 Task: Buy 4 Snifters from Liqueur & Spirits Glasses section under best seller category for shipping address: Clara Davis, 3644 Walton Street, Salt Lake City, Utah 84104, Cell Number 8014200980. Pay from credit card ending with 6759, CVV 506
Action: Mouse moved to (208, 54)
Screenshot: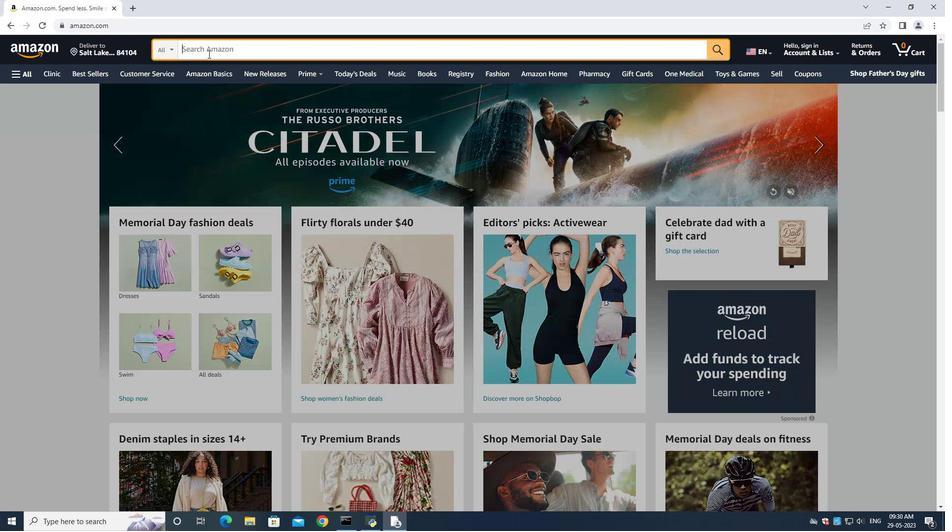 
Action: Mouse pressed left at (208, 54)
Screenshot: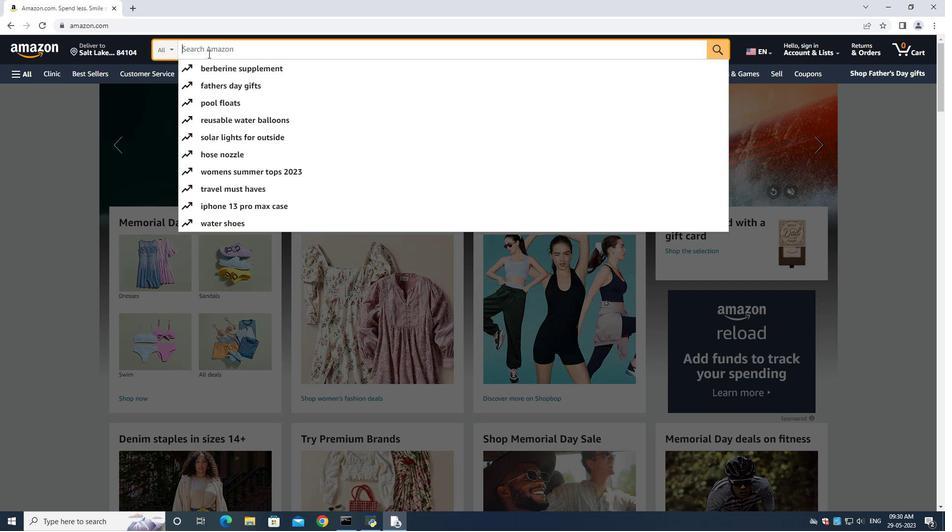 
Action: Key pressed <Key.shift>S
Screenshot: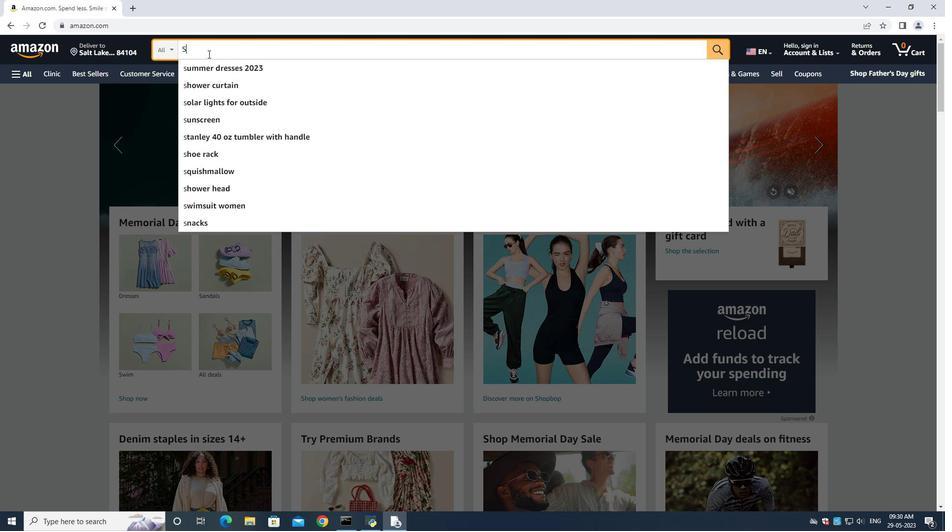 
Action: Mouse moved to (199, 48)
Screenshot: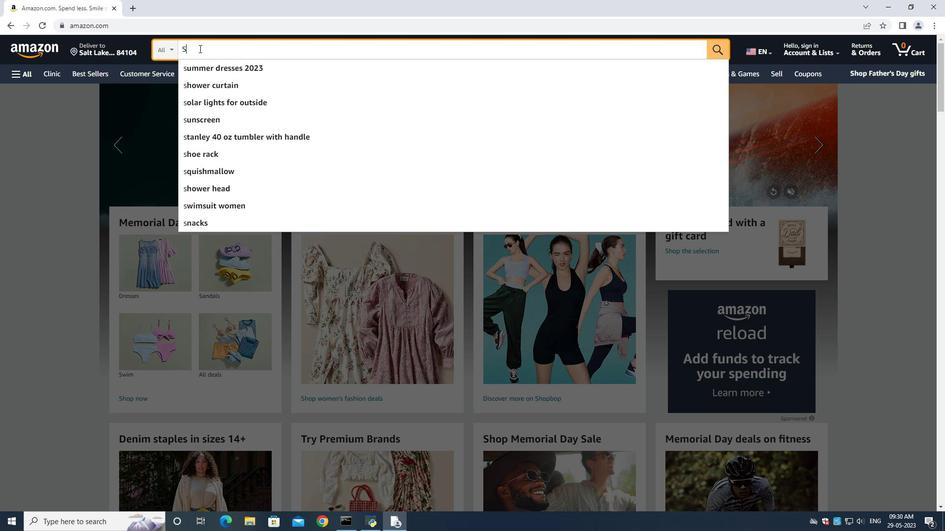 
Action: Key pressed nifters<Key.enter>
Screenshot: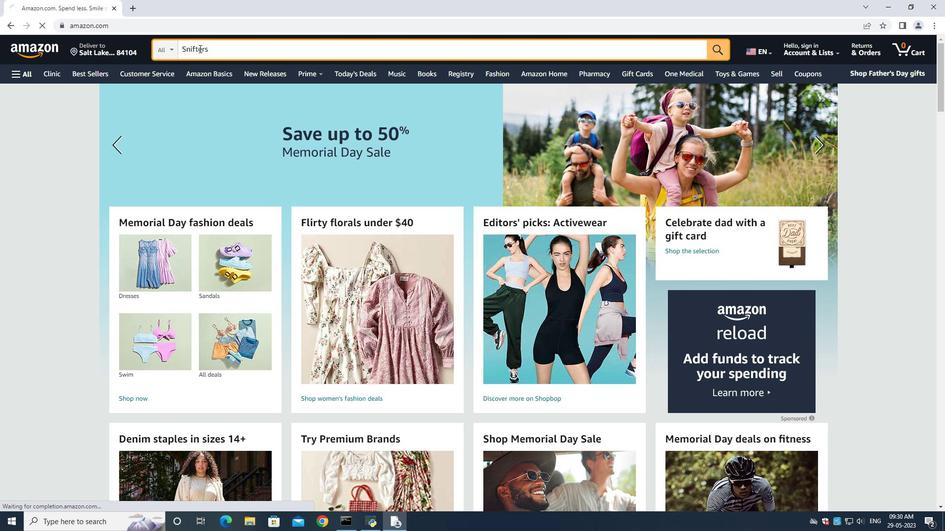
Action: Mouse moved to (240, 49)
Screenshot: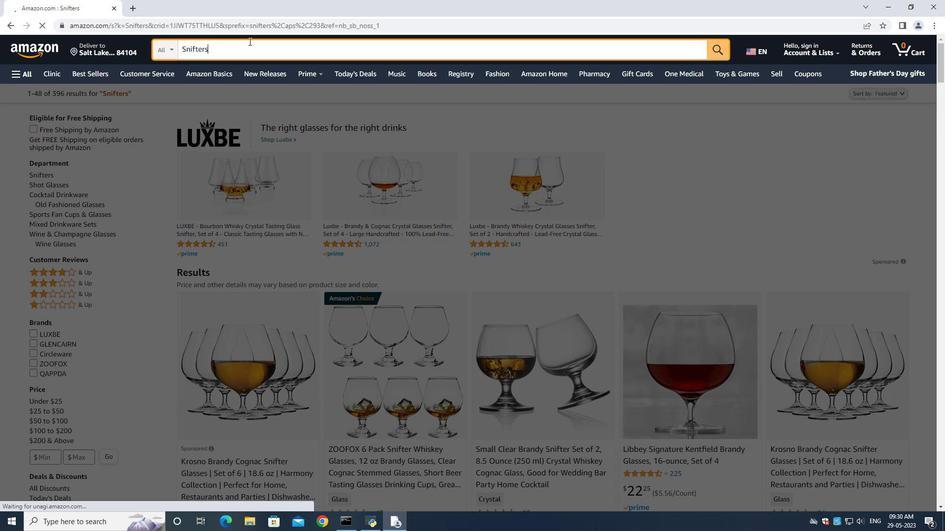 
Action: Mouse pressed left at (240, 49)
Screenshot: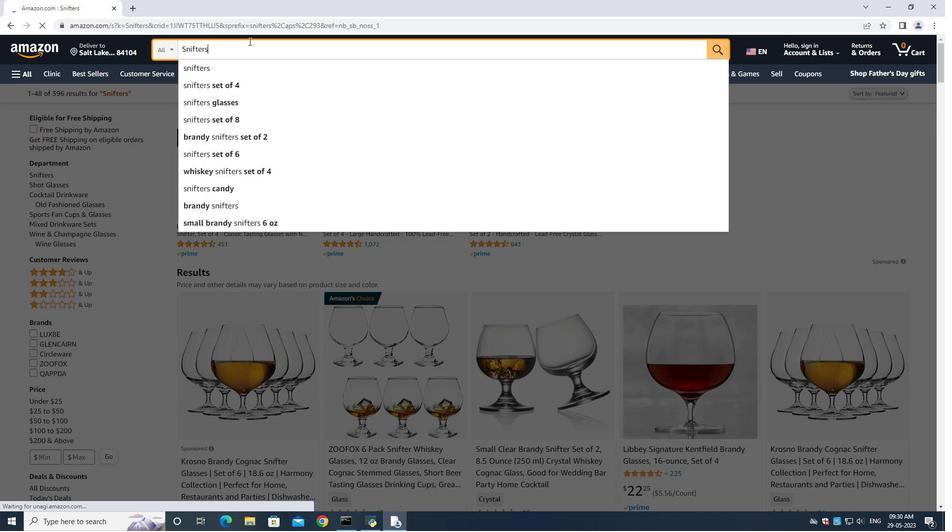
Action: Mouse moved to (249, 41)
Screenshot: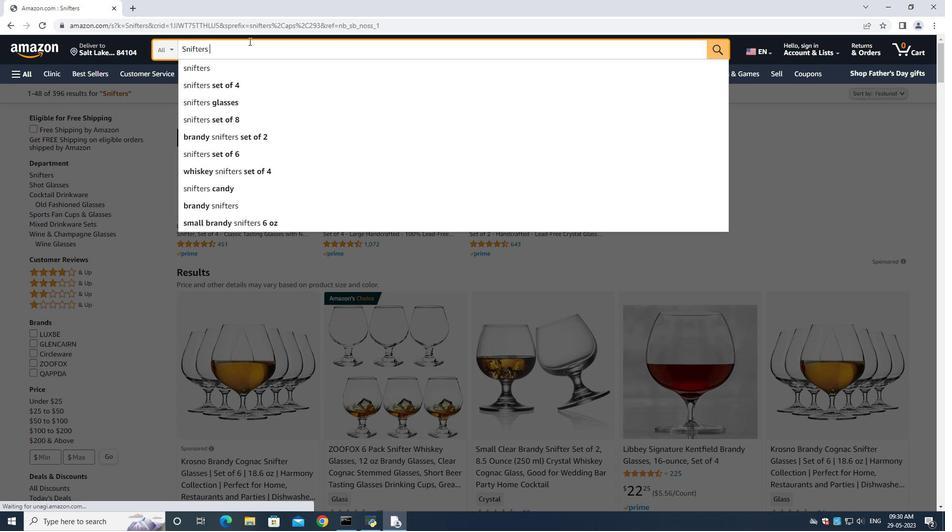 
Action: Key pressed <Key.space>4<Key.enter>
Screenshot: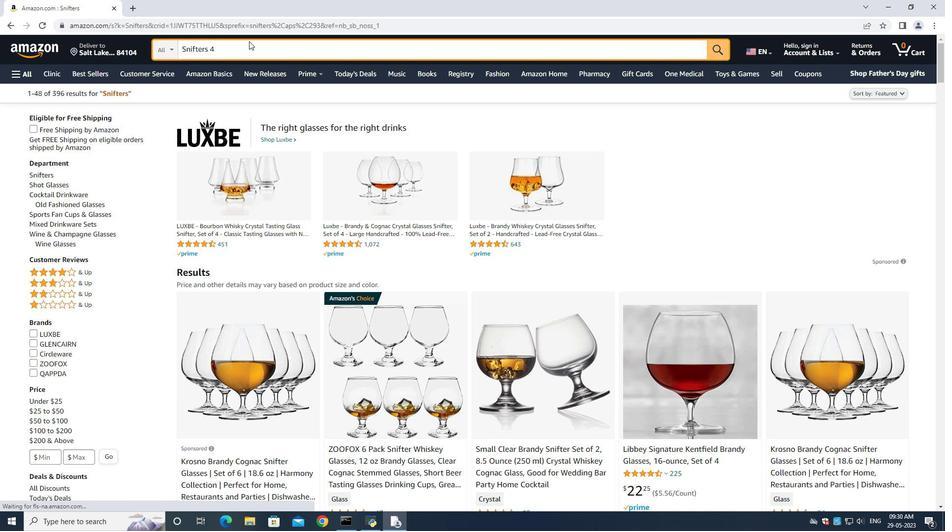 
Action: Mouse moved to (57, 225)
Screenshot: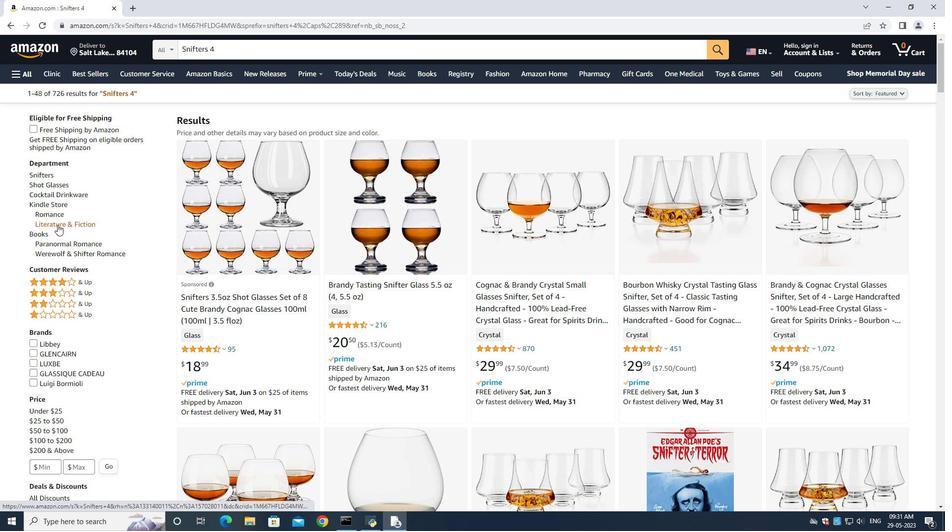 
Action: Mouse pressed left at (57, 225)
Screenshot: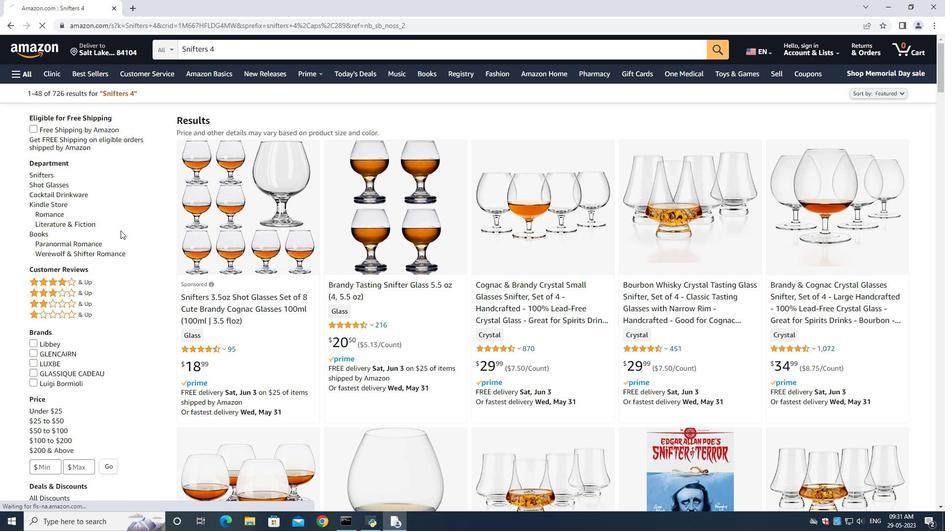 
Action: Mouse moved to (65, 224)
Screenshot: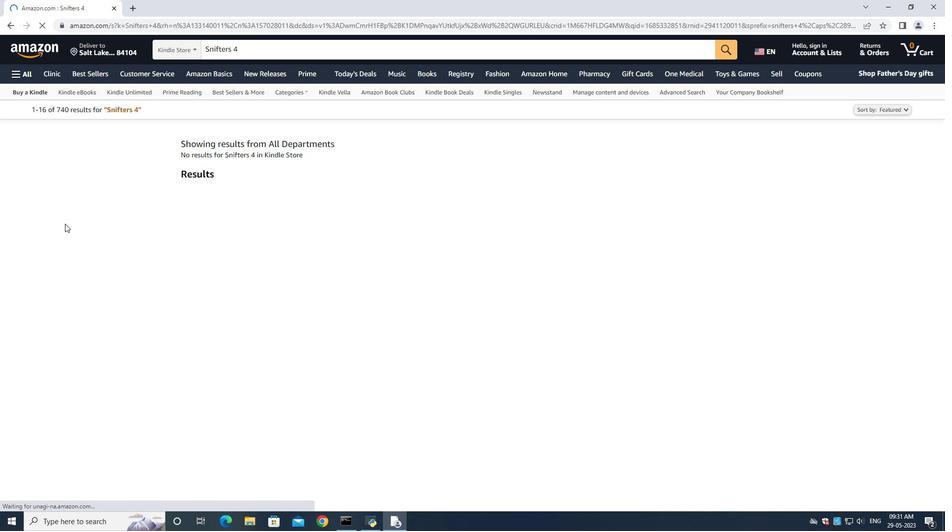 
Action: Mouse pressed left at (65, 224)
Screenshot: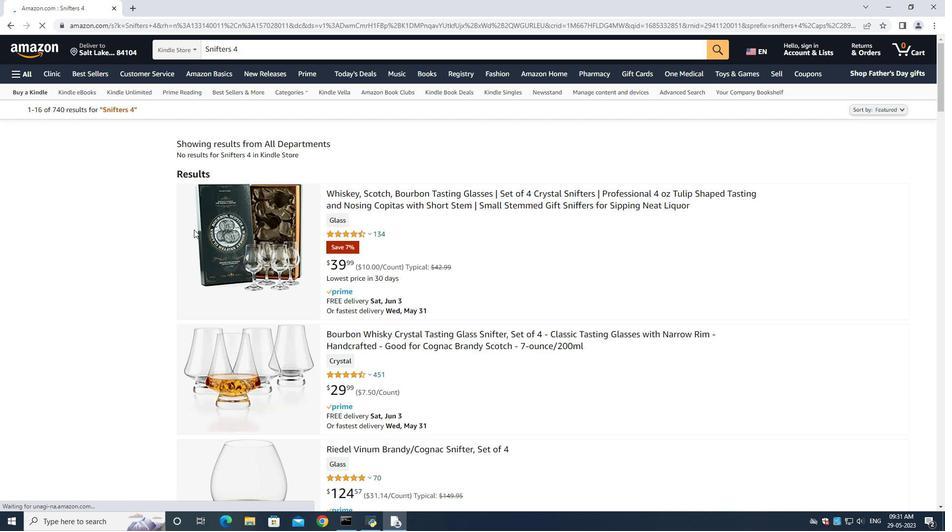 
Action: Mouse moved to (440, 220)
Screenshot: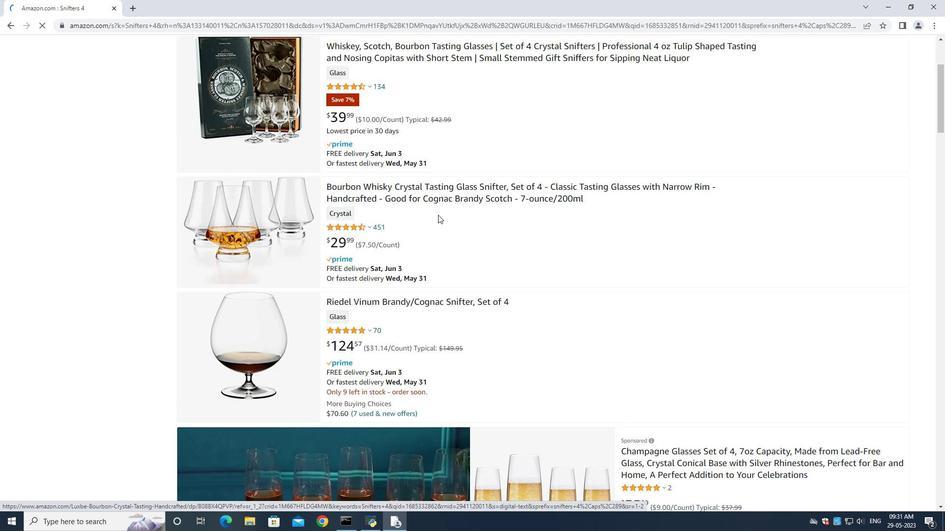 
Action: Mouse scrolled (440, 218) with delta (0, 0)
Screenshot: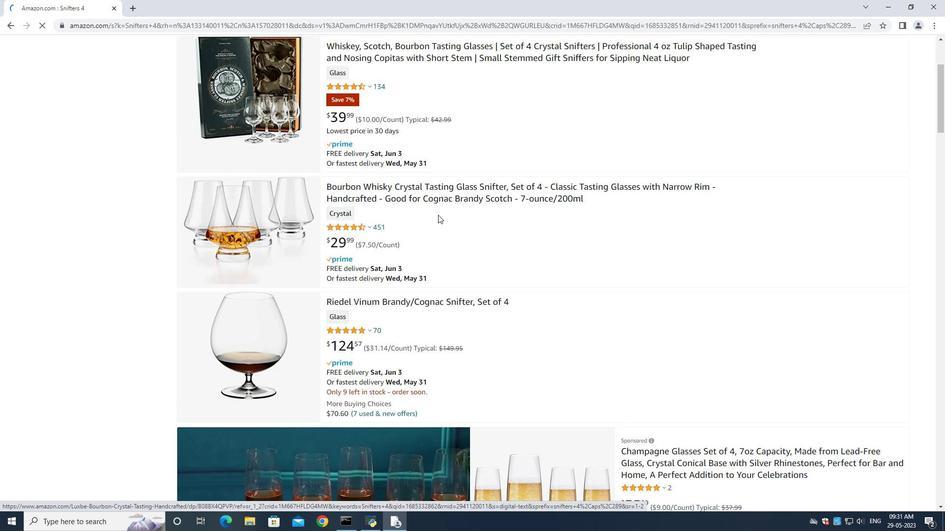 
Action: Mouse moved to (440, 221)
Screenshot: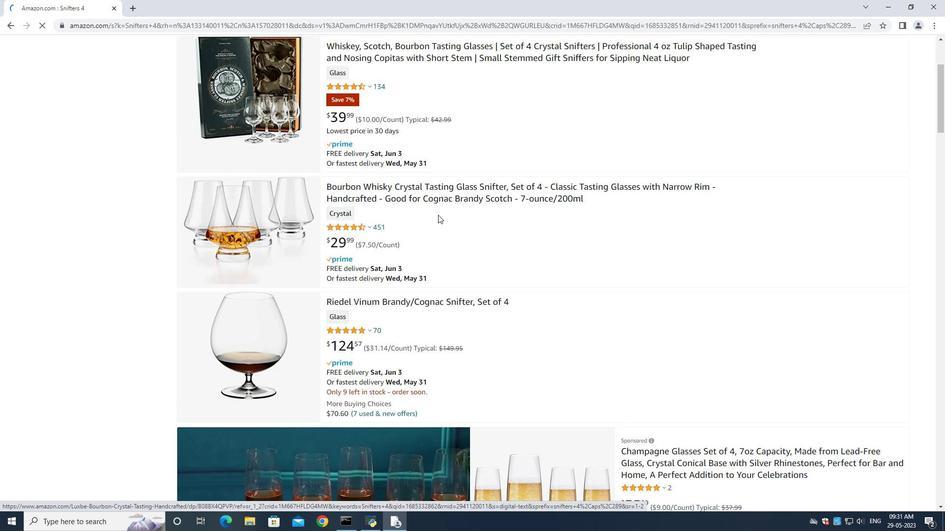 
Action: Mouse scrolled (440, 220) with delta (0, 0)
Screenshot: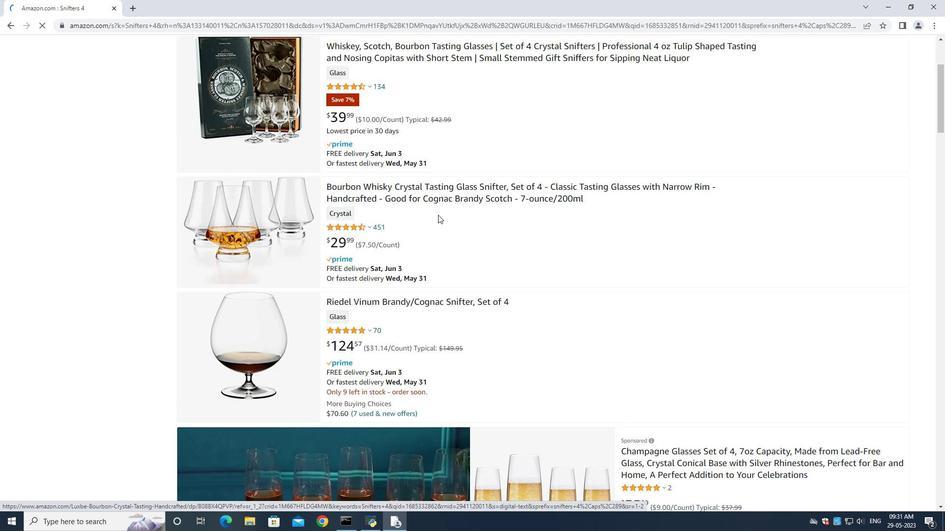 
Action: Mouse scrolled (440, 220) with delta (0, 0)
Screenshot: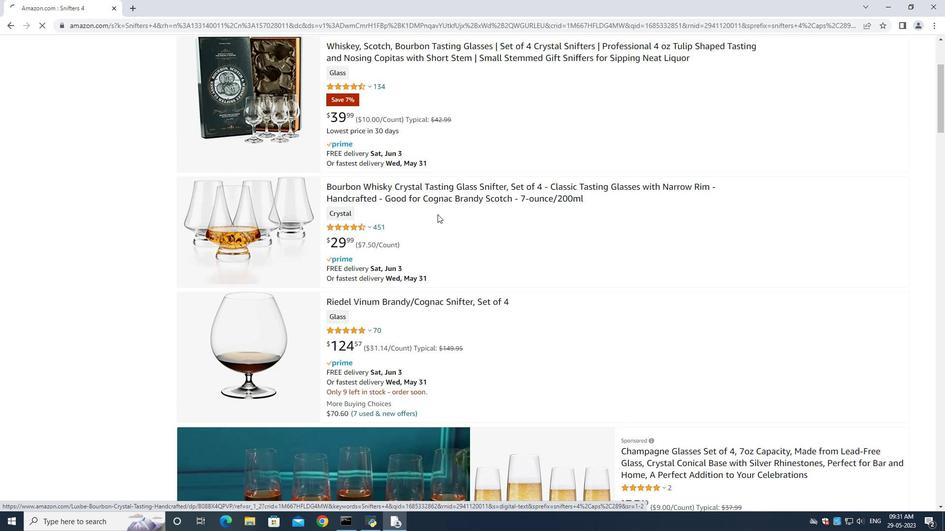 
Action: Mouse moved to (419, 195)
Screenshot: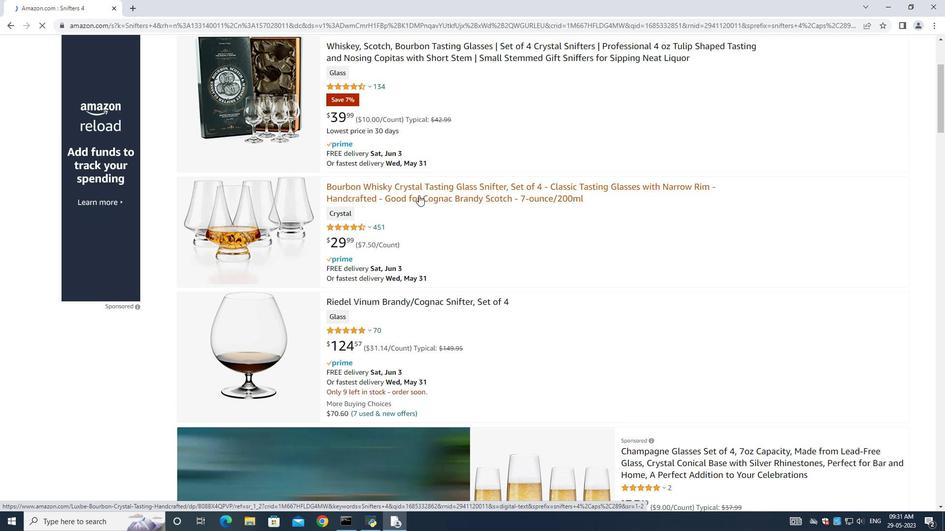 
Action: Mouse pressed left at (419, 195)
Screenshot: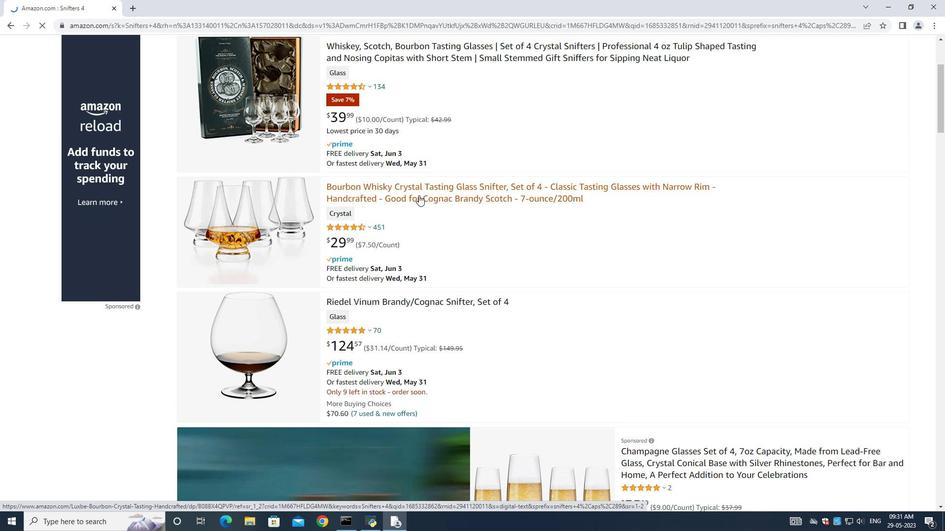 
Action: Mouse moved to (759, 431)
Screenshot: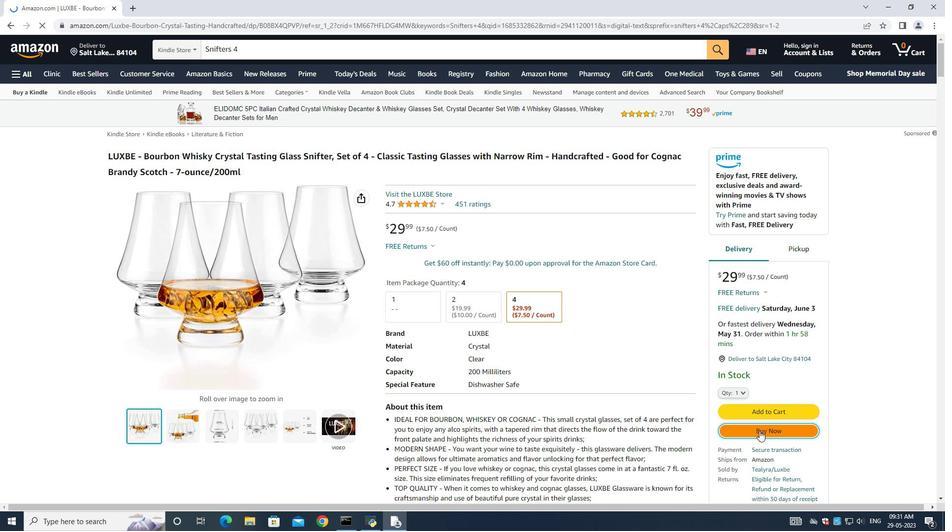 
Action: Mouse pressed left at (759, 431)
Screenshot: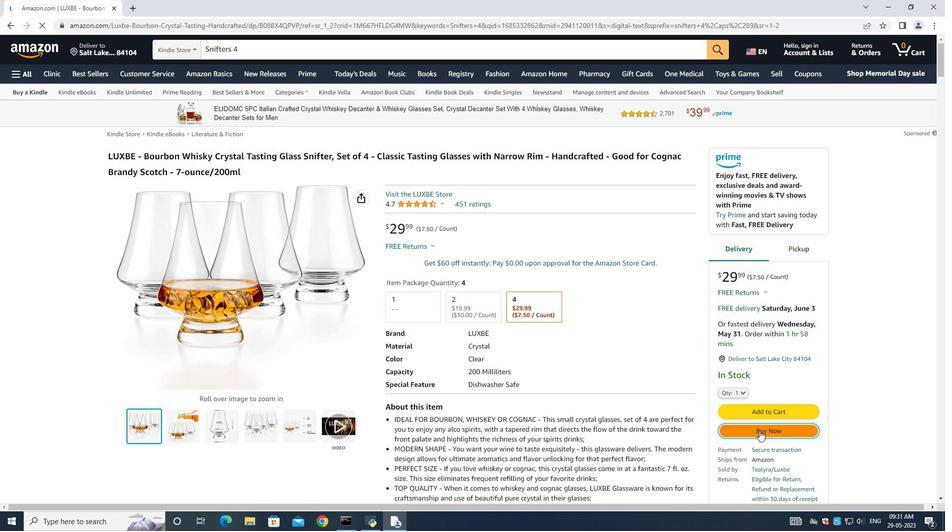 
Action: Mouse moved to (426, 194)
Screenshot: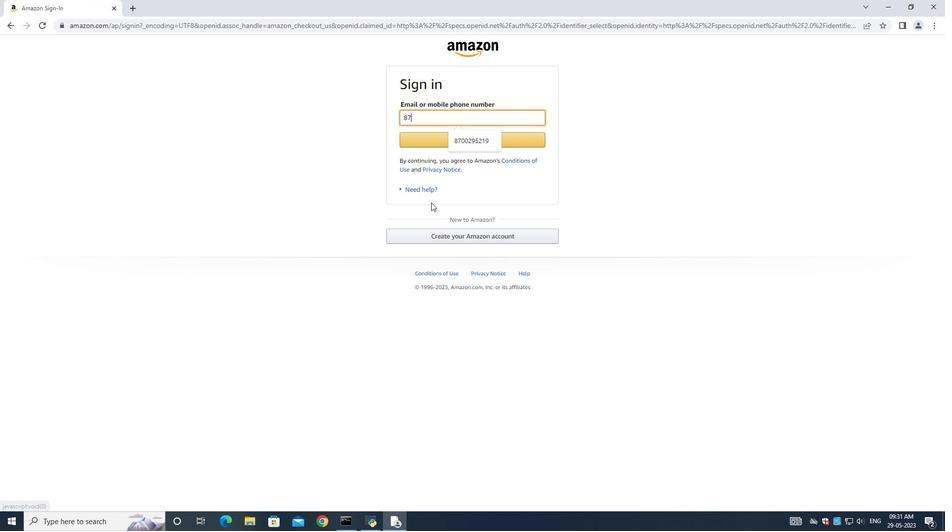 
Action: Key pressed 87
Screenshot: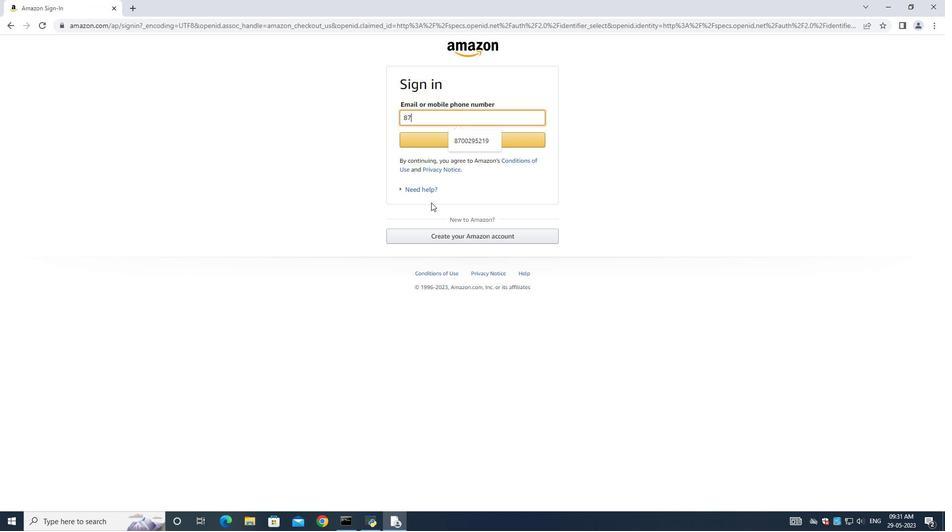 
Action: Mouse moved to (456, 144)
Screenshot: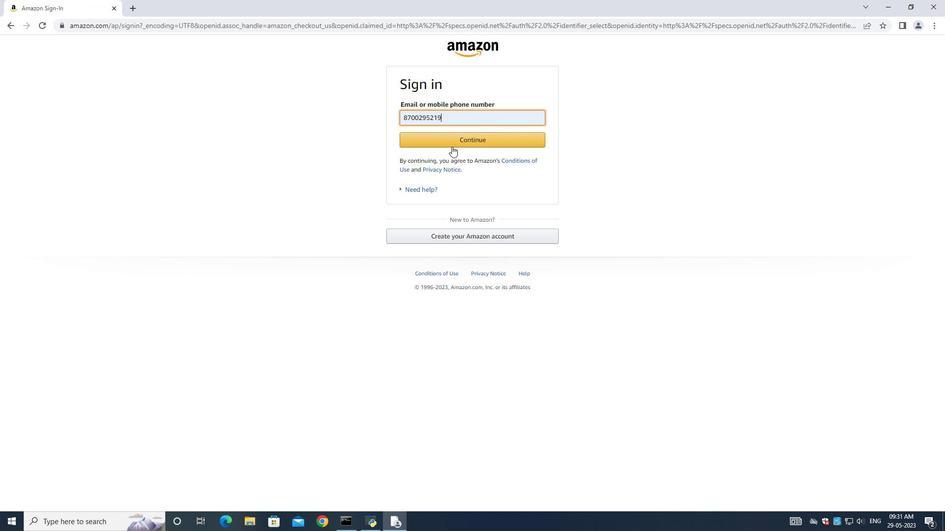 
Action: Mouse pressed left at (456, 144)
Screenshot: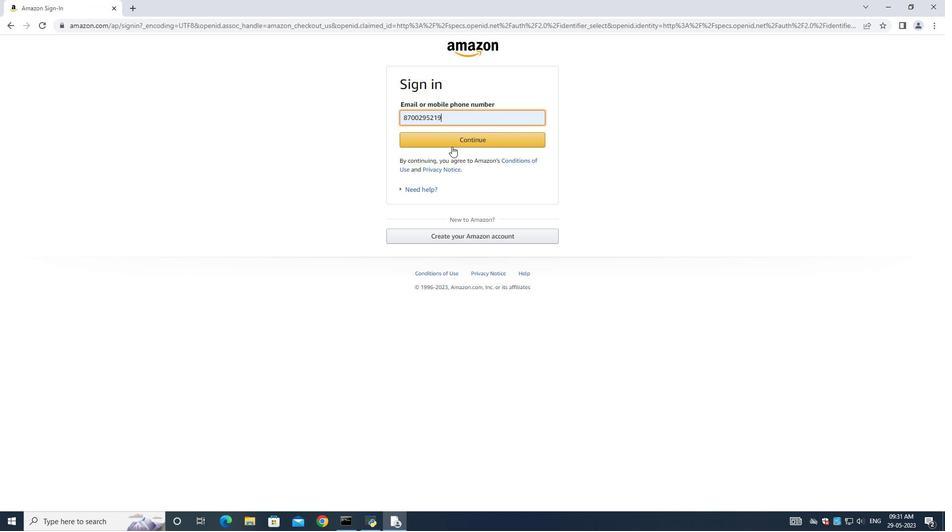 
Action: Mouse moved to (452, 146)
Screenshot: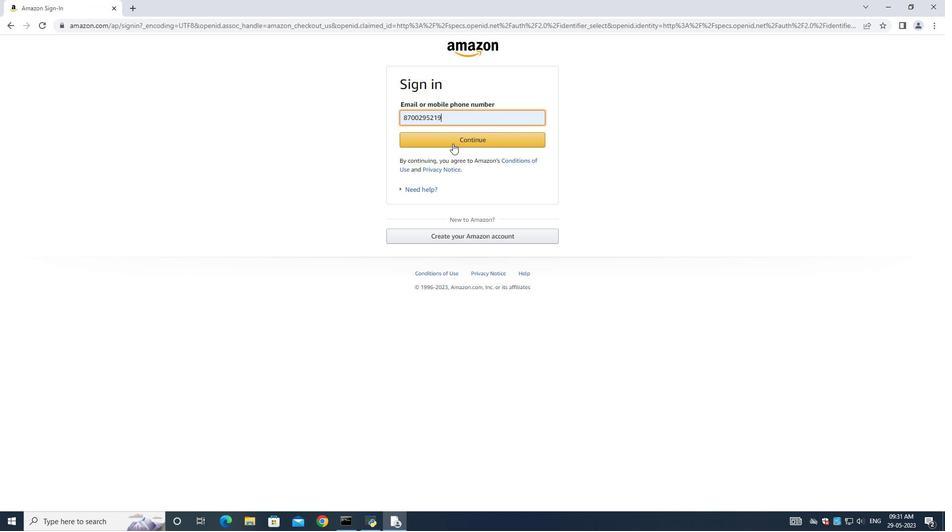 
Action: Mouse pressed left at (452, 146)
Screenshot: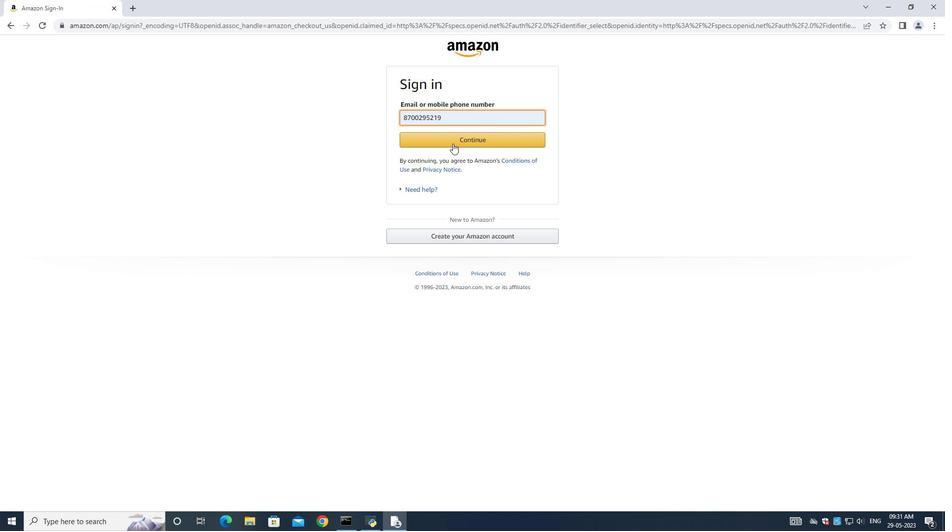 
Action: Mouse moved to (453, 143)
Screenshot: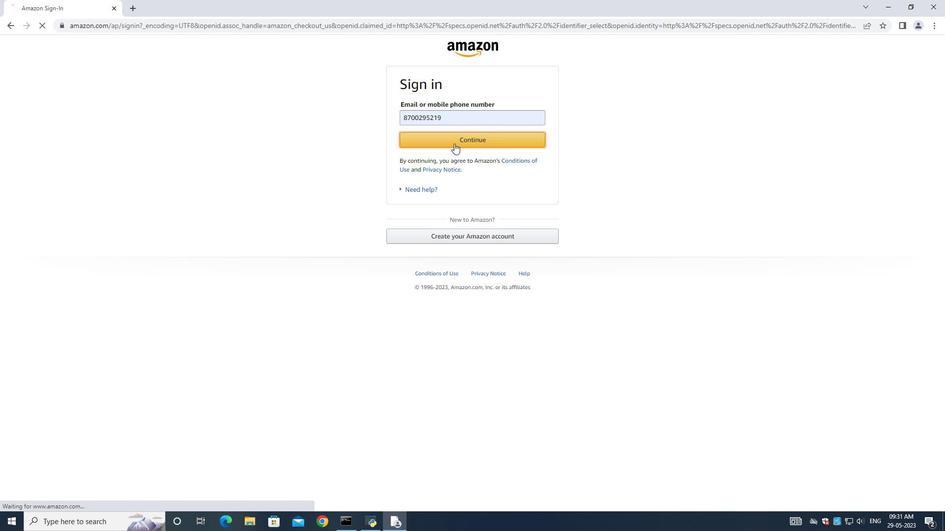 
Action: Mouse pressed left at (453, 143)
Screenshot: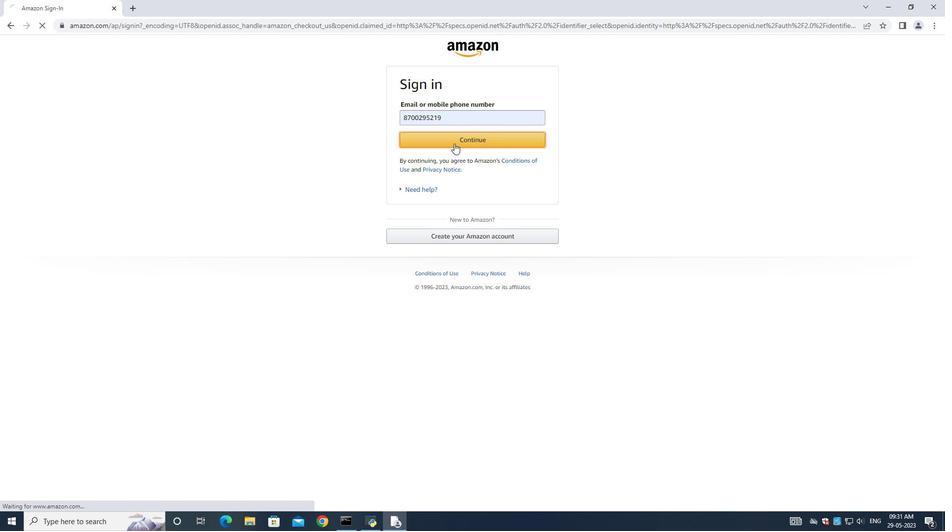 
Action: Mouse moved to (443, 134)
Screenshot: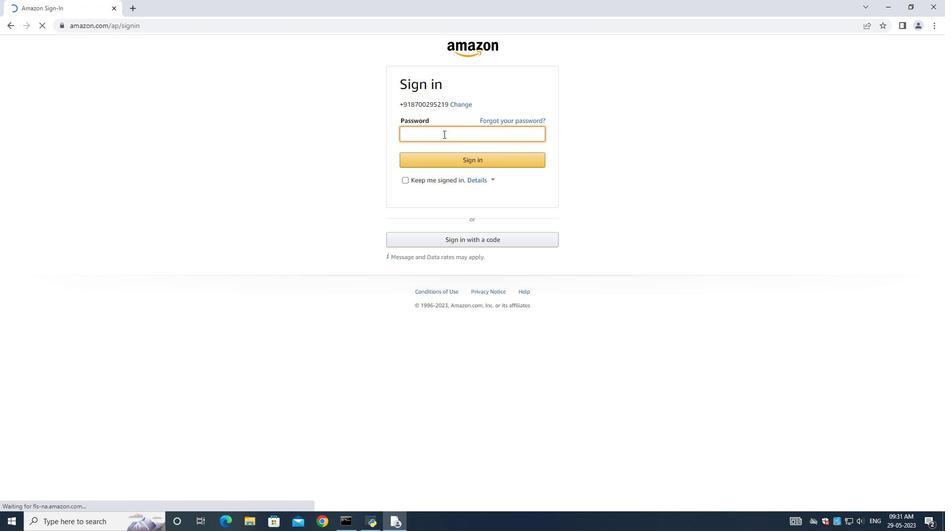 
Action: Key pressed abhi8700<Key.enter>
Screenshot: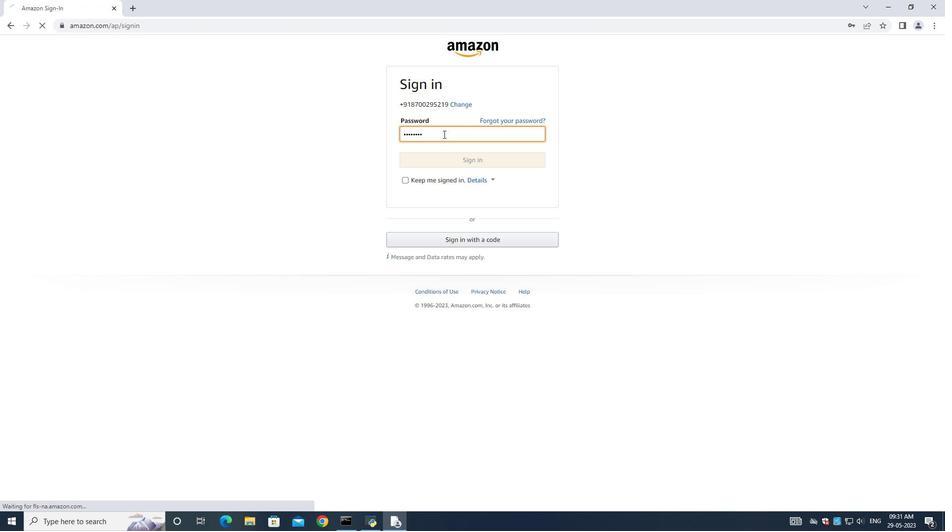
Action: Mouse moved to (433, 132)
Screenshot: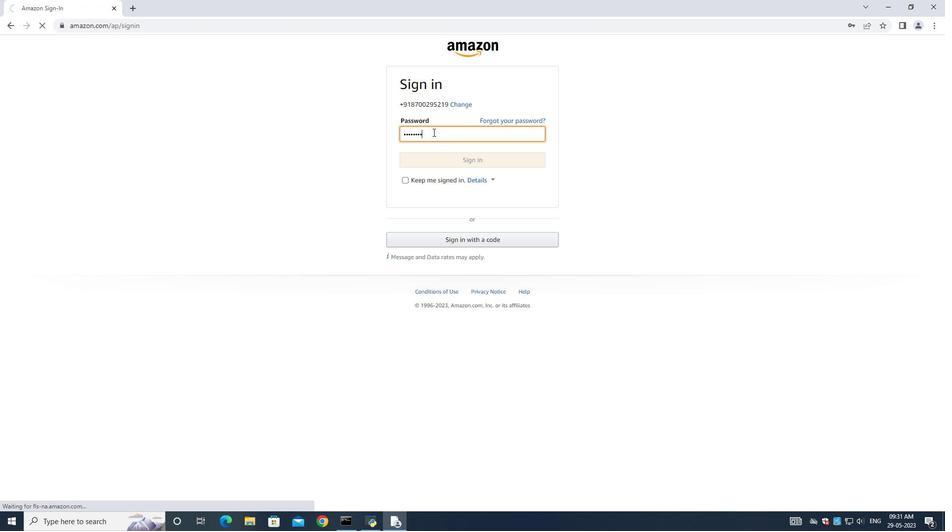 
Action: Key pressed <Key.enter>
Screenshot: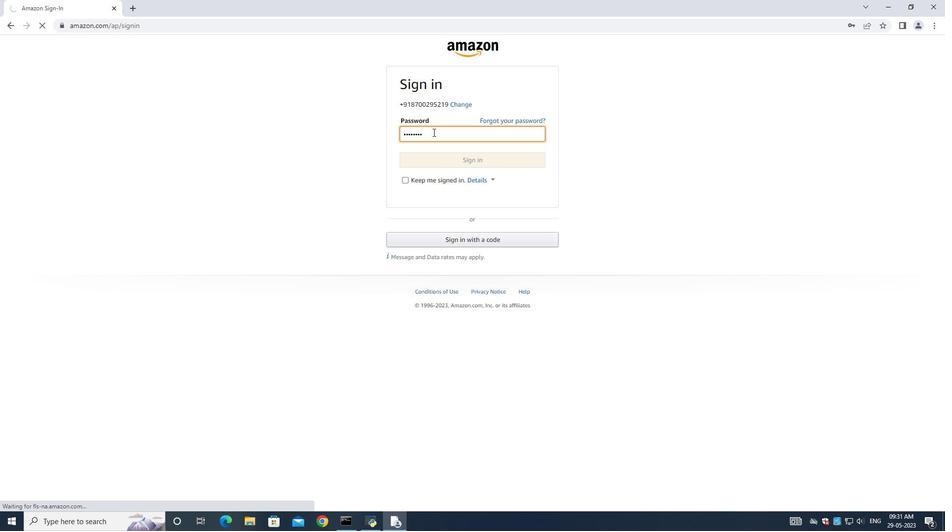 
Action: Mouse moved to (357, 207)
Screenshot: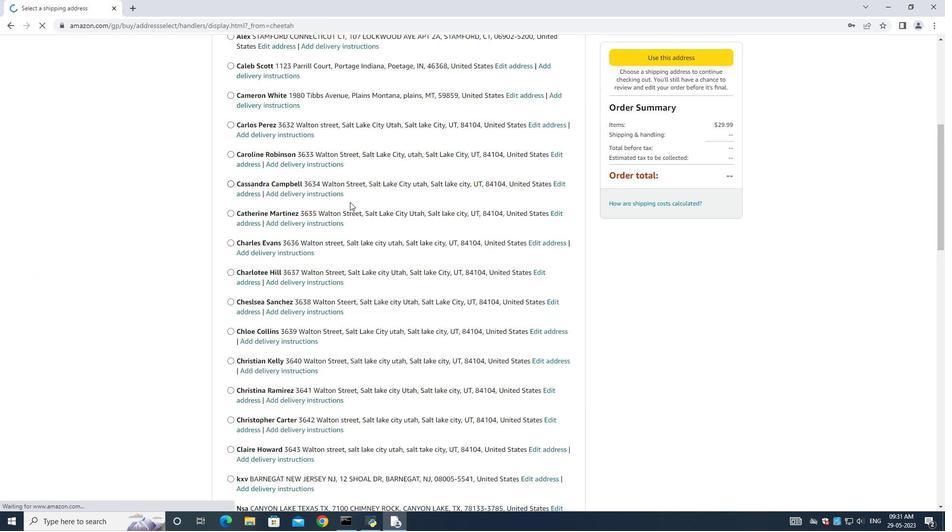 
Action: Mouse scrolled (357, 206) with delta (0, 0)
Screenshot: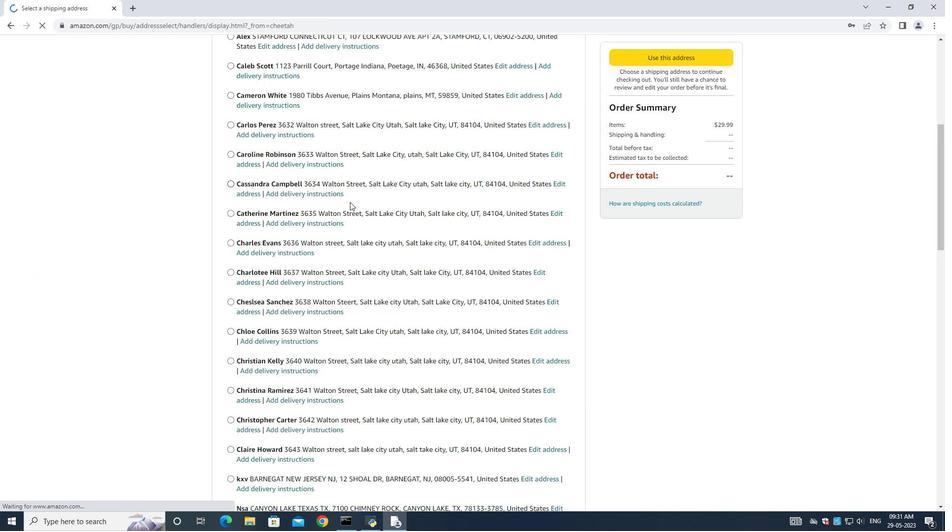 
Action: Mouse scrolled (357, 206) with delta (0, 0)
Screenshot: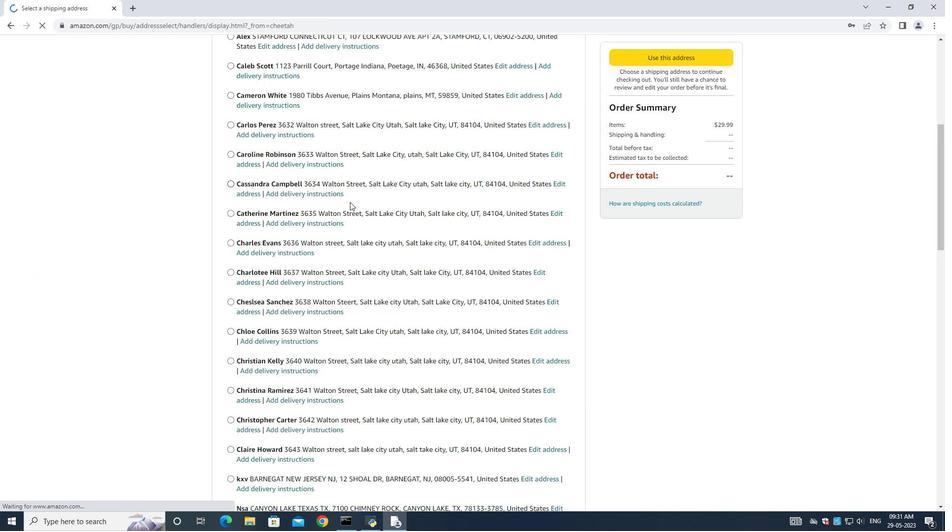 
Action: Mouse scrolled (357, 206) with delta (0, 0)
Screenshot: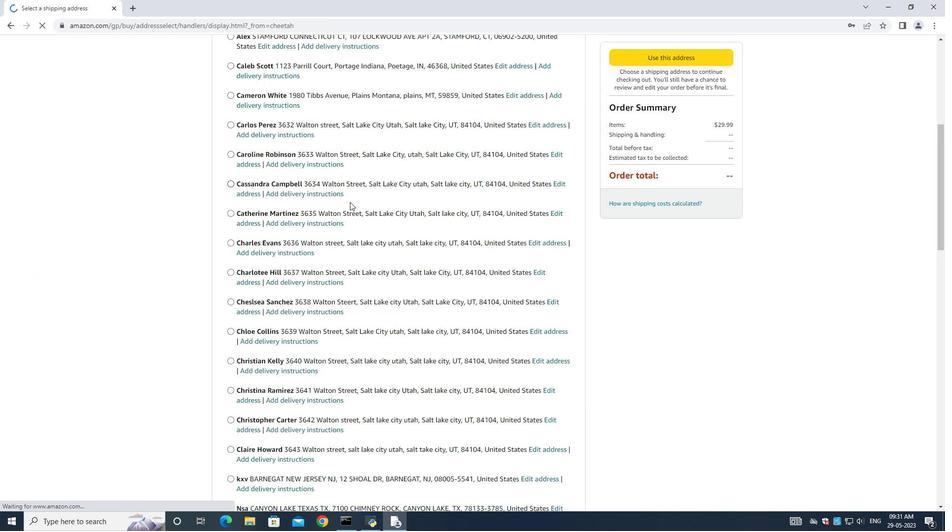 
Action: Mouse scrolled (357, 206) with delta (0, 0)
Screenshot: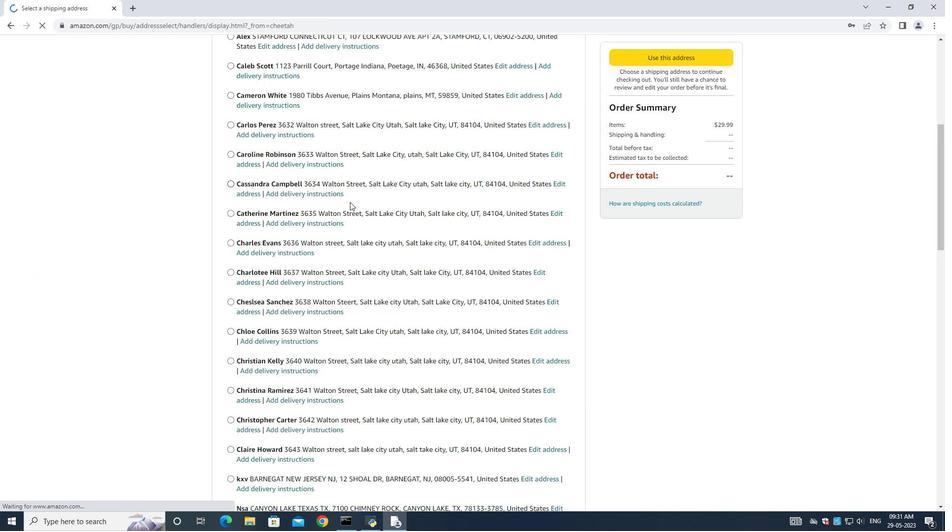 
Action: Mouse scrolled (357, 206) with delta (0, 0)
Screenshot: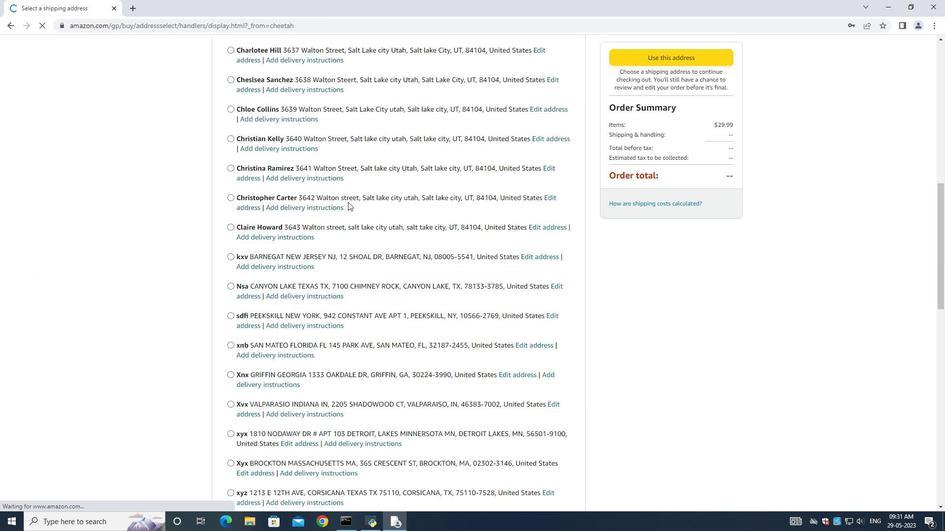 
Action: Mouse moved to (357, 205)
Screenshot: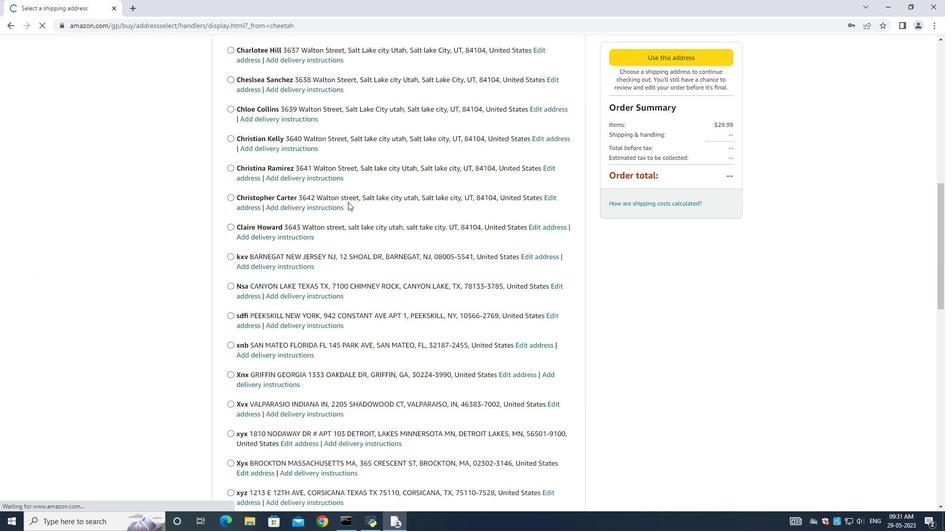 
Action: Mouse scrolled (357, 205) with delta (0, 0)
Screenshot: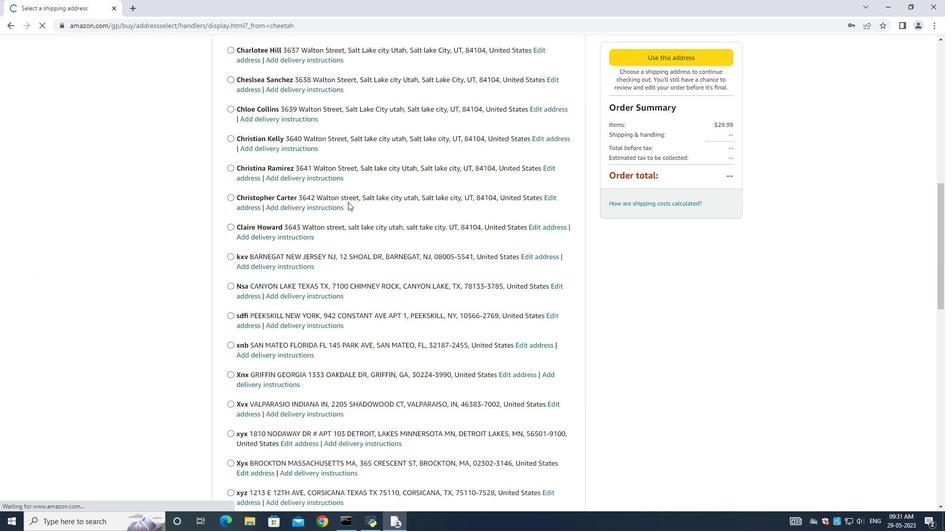 
Action: Mouse moved to (351, 201)
Screenshot: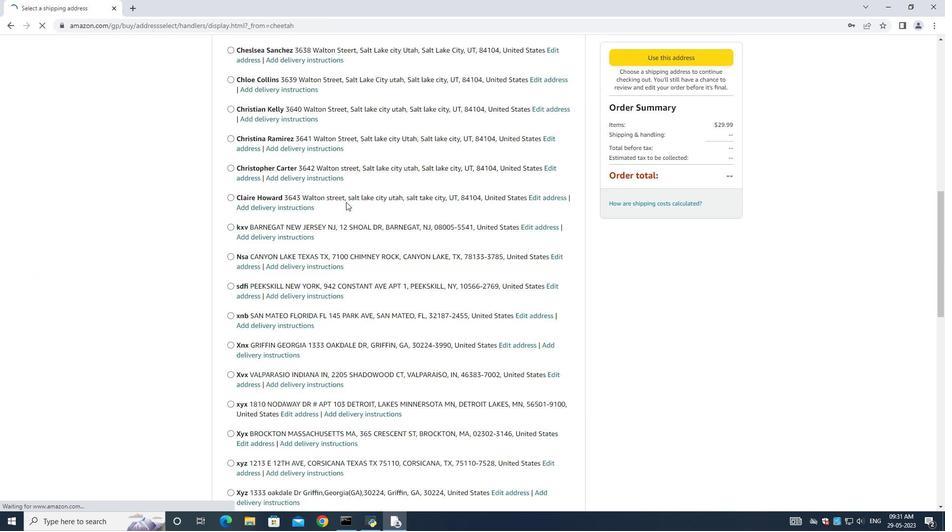 
Action: Mouse scrolled (351, 201) with delta (0, 0)
Screenshot: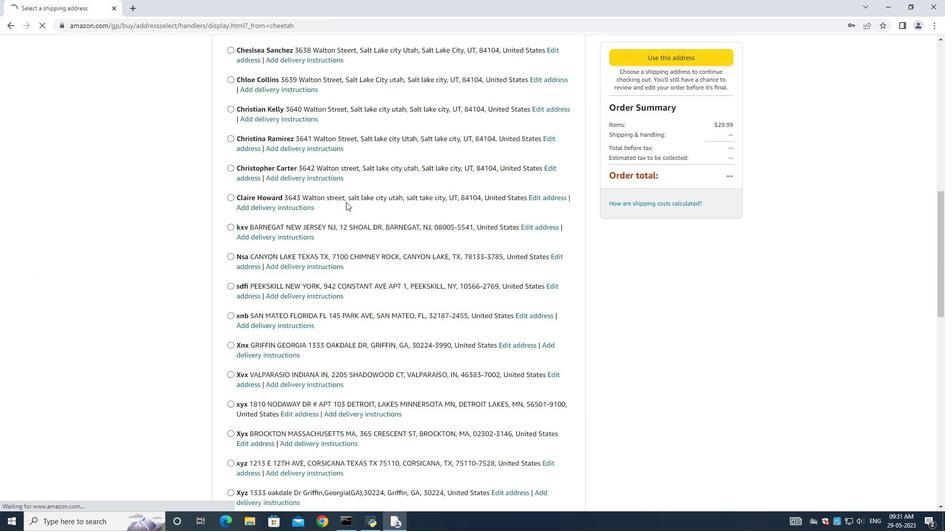 
Action: Mouse moved to (350, 201)
Screenshot: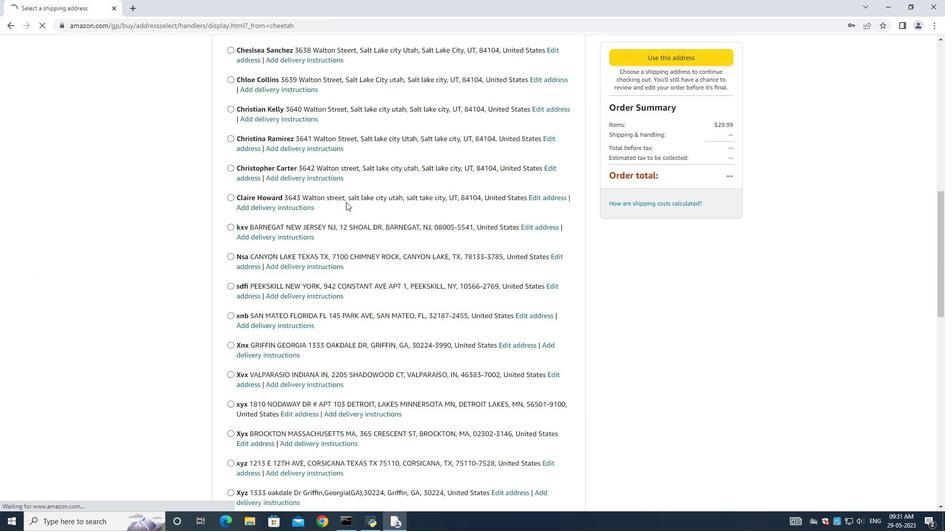 
Action: Mouse scrolled (350, 201) with delta (0, 0)
Screenshot: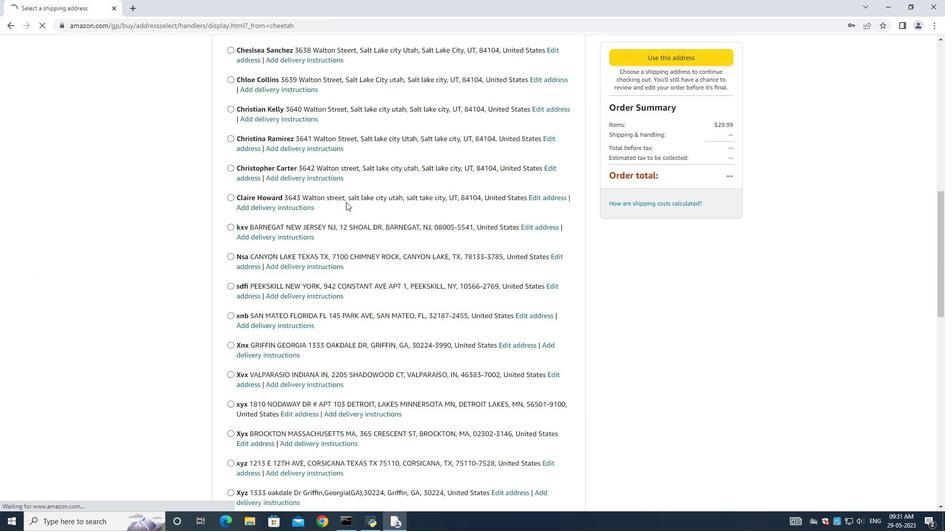 
Action: Mouse moved to (350, 202)
Screenshot: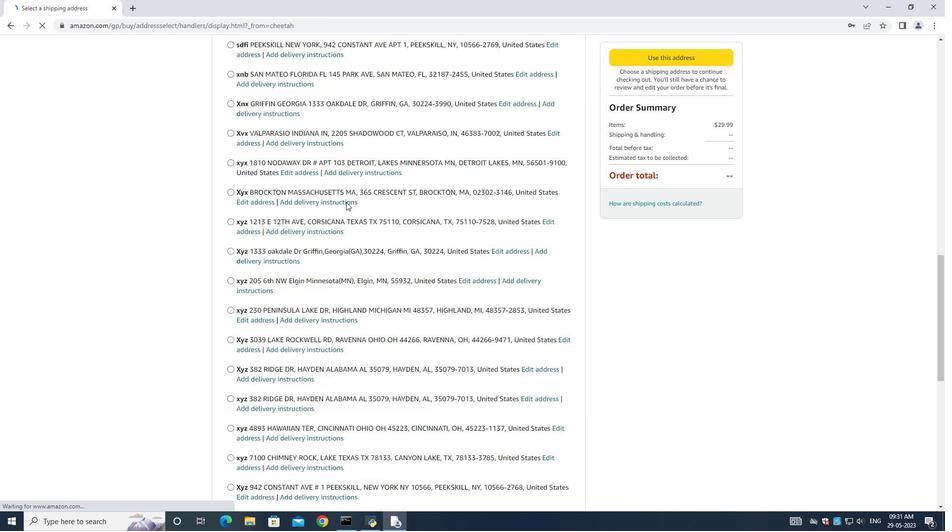 
Action: Mouse scrolled (350, 201) with delta (0, 0)
Screenshot: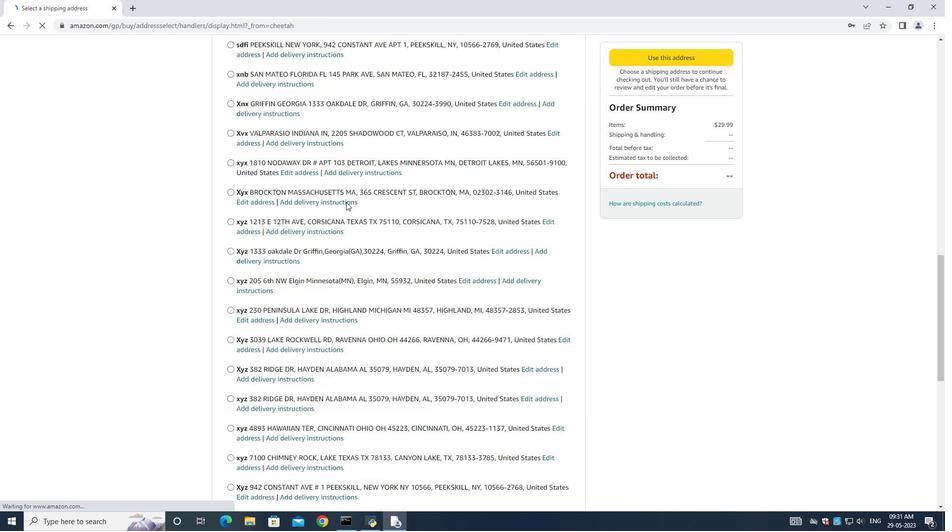 
Action: Mouse scrolled (350, 201) with delta (0, 0)
Screenshot: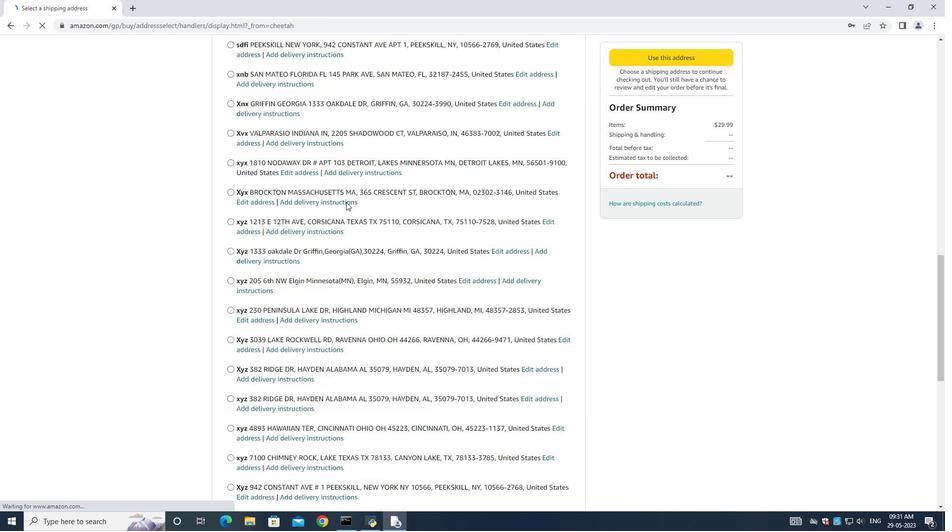 
Action: Mouse moved to (350, 202)
Screenshot: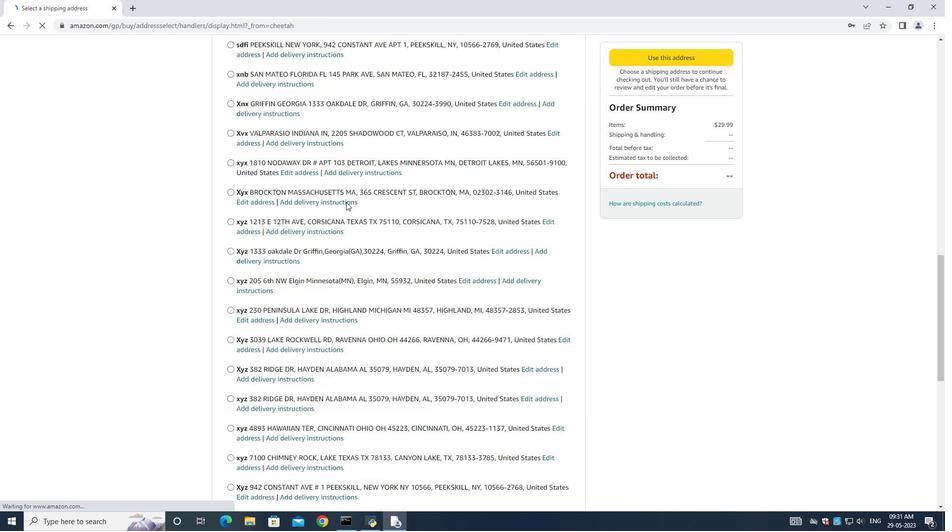 
Action: Mouse scrolled (350, 201) with delta (0, 0)
Screenshot: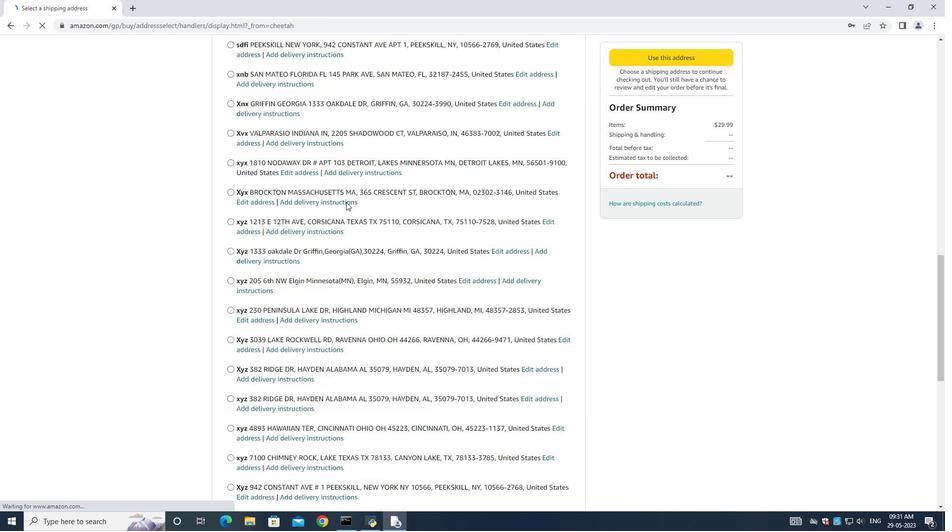 
Action: Mouse moved to (346, 202)
Screenshot: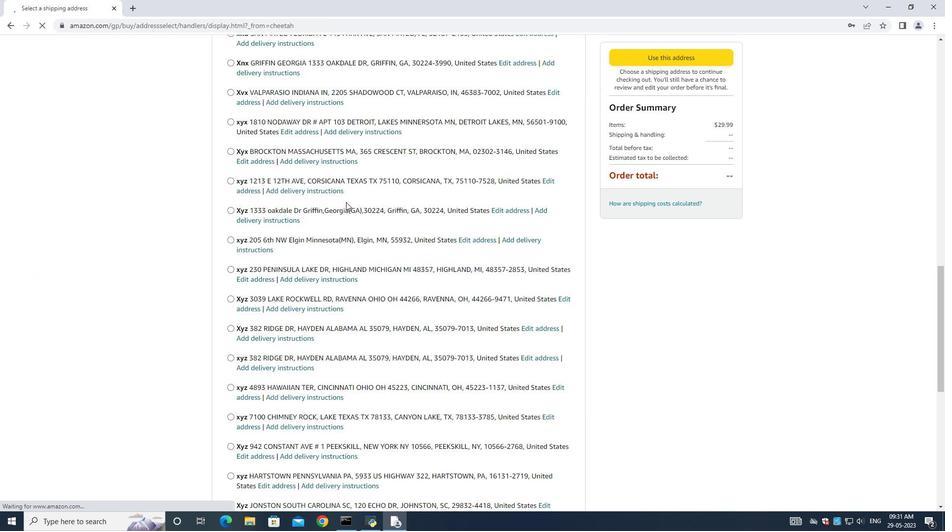 
Action: Mouse scrolled (346, 201) with delta (0, 0)
Screenshot: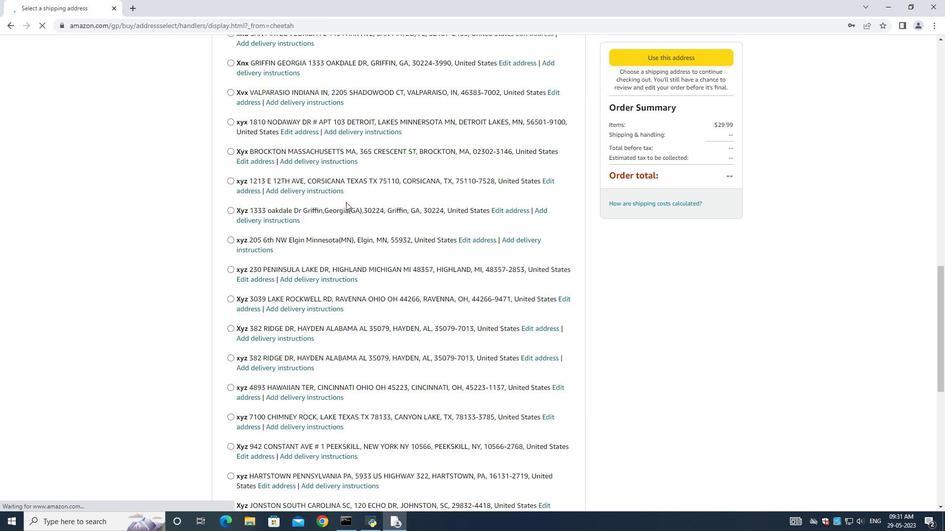 
Action: Mouse scrolled (346, 201) with delta (0, 0)
Screenshot: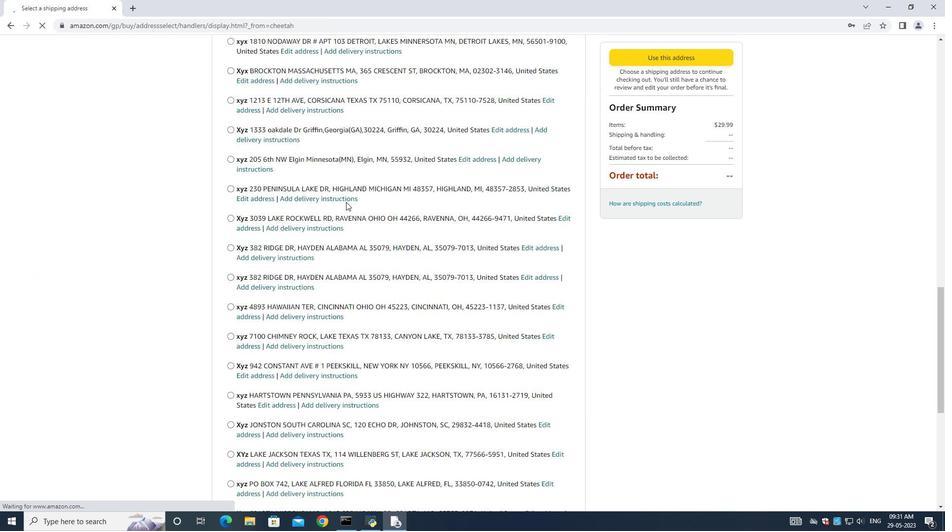 
Action: Mouse scrolled (346, 201) with delta (0, 0)
Screenshot: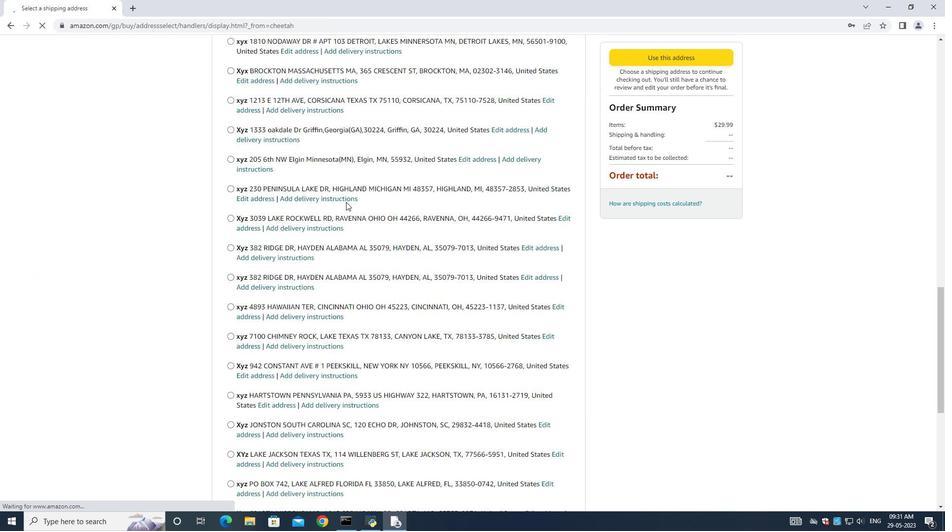 
Action: Mouse scrolled (346, 201) with delta (0, 0)
Screenshot: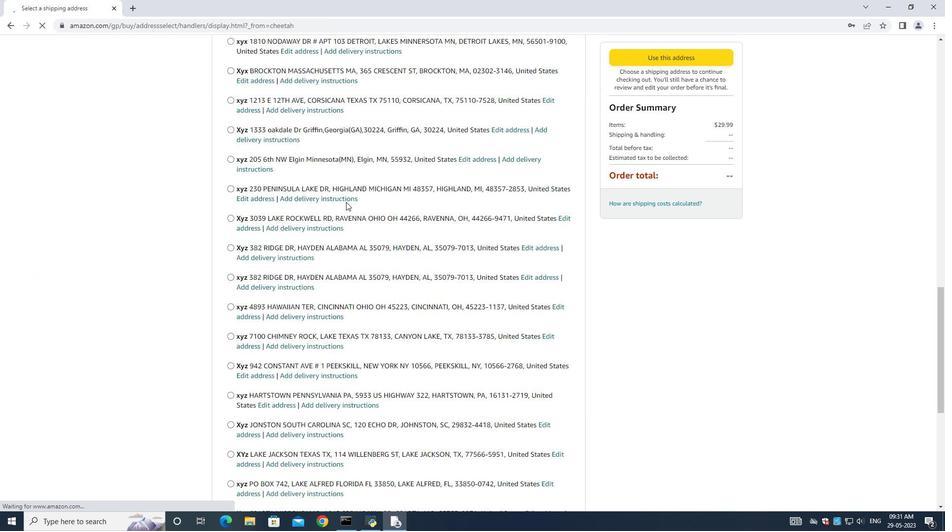 
Action: Mouse scrolled (346, 201) with delta (0, 0)
Screenshot: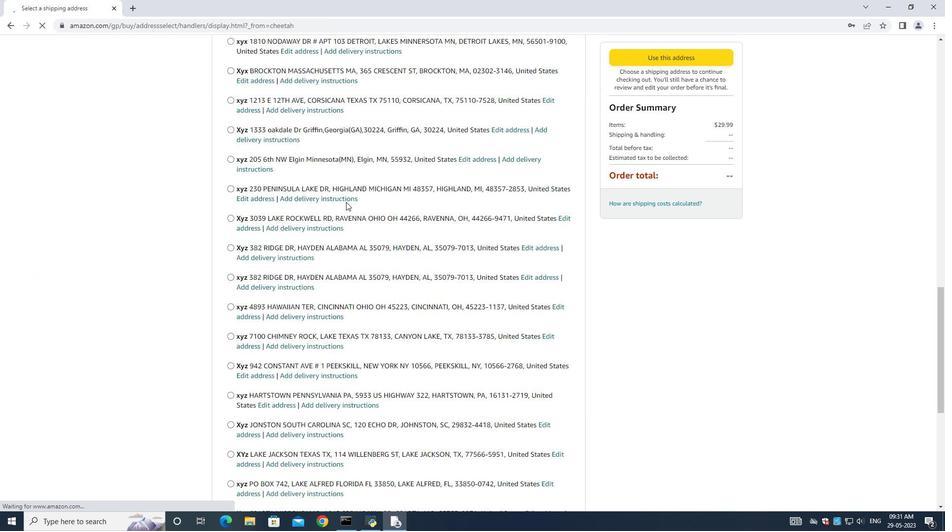 
Action: Mouse scrolled (346, 201) with delta (0, 0)
Screenshot: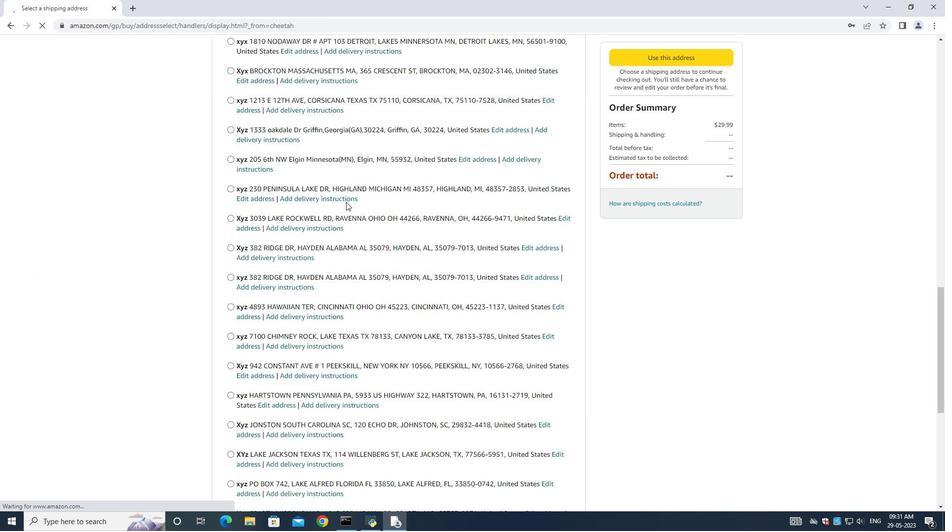 
Action: Mouse scrolled (346, 201) with delta (0, 0)
Screenshot: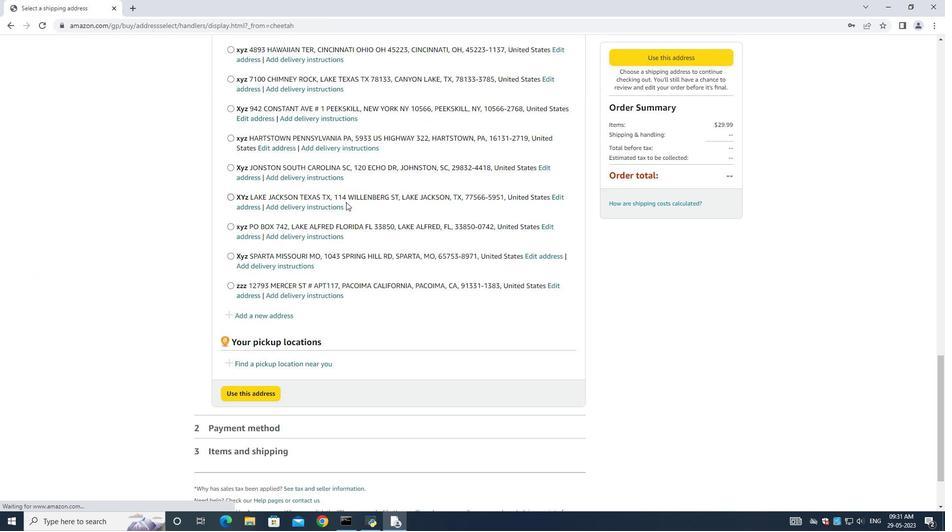 
Action: Mouse moved to (346, 202)
Screenshot: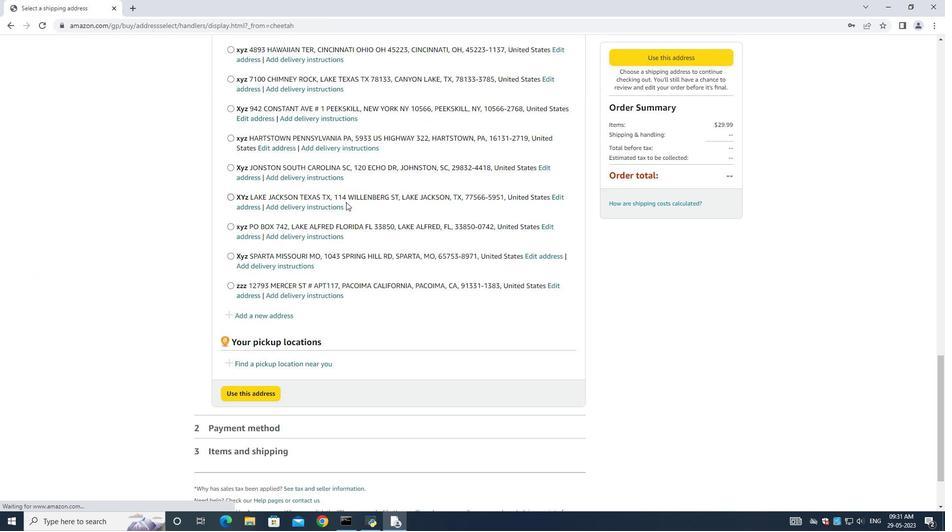 
Action: Mouse scrolled (346, 201) with delta (0, 0)
Screenshot: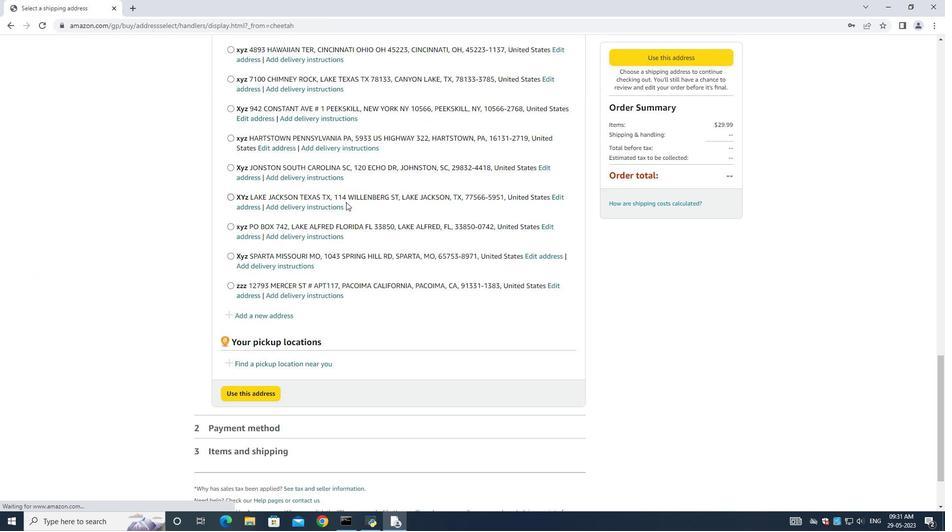 
Action: Mouse scrolled (346, 201) with delta (0, 0)
Screenshot: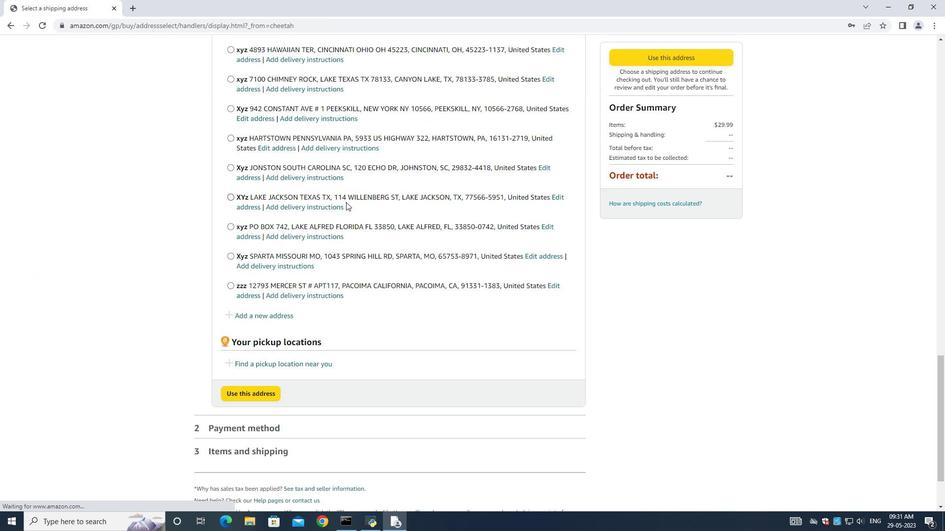 
Action: Mouse scrolled (346, 201) with delta (0, 0)
Screenshot: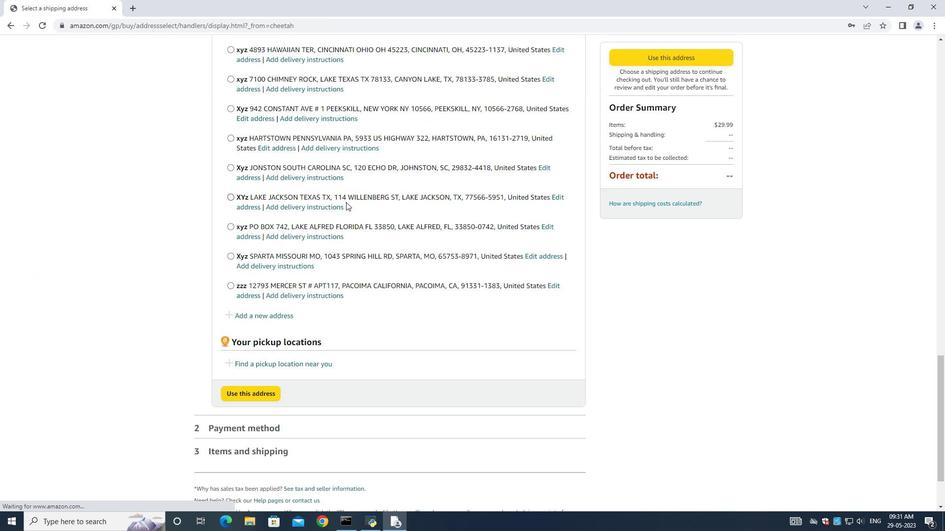
Action: Mouse scrolled (346, 201) with delta (0, 0)
Screenshot: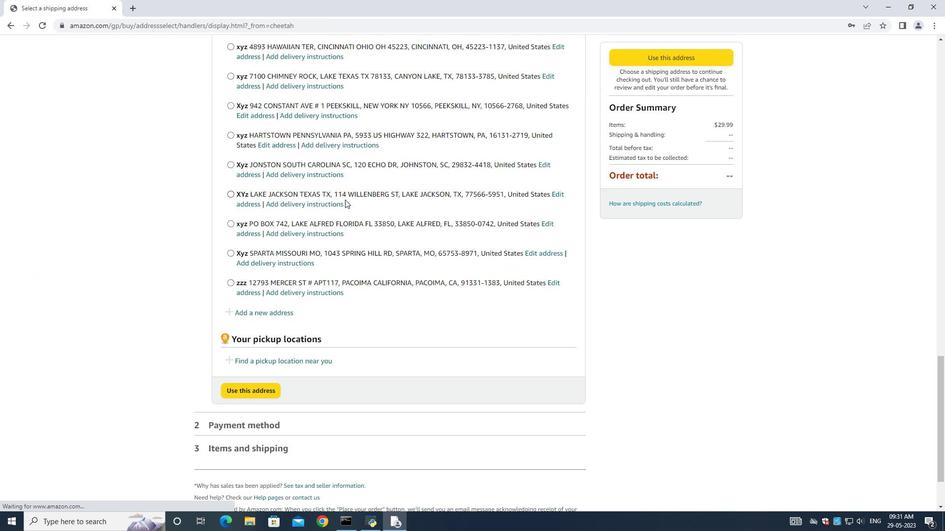 
Action: Mouse scrolled (346, 201) with delta (0, 0)
Screenshot: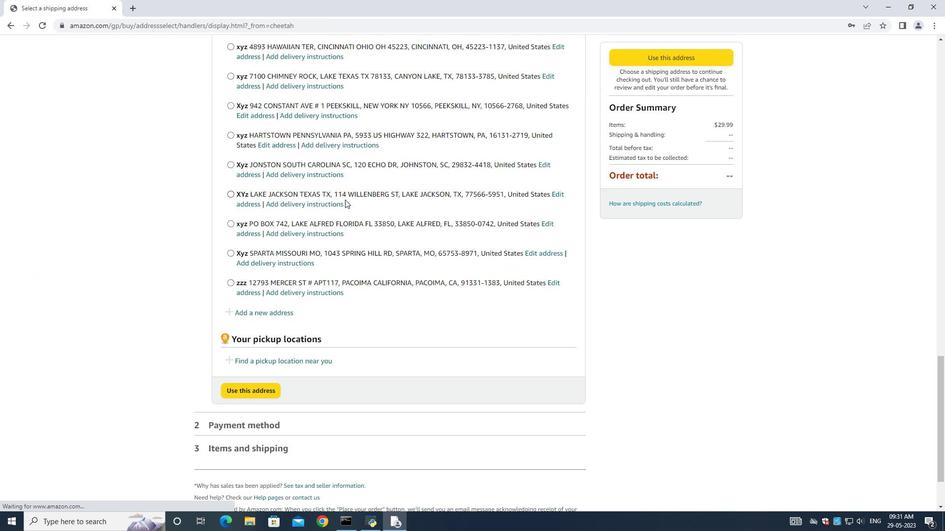 
Action: Mouse scrolled (346, 201) with delta (0, 0)
Screenshot: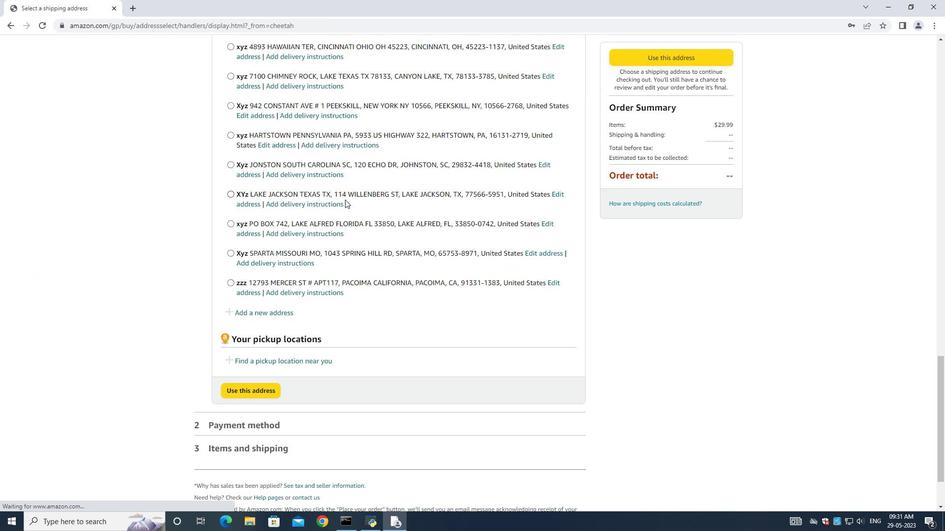 
Action: Mouse scrolled (346, 201) with delta (0, 0)
Screenshot: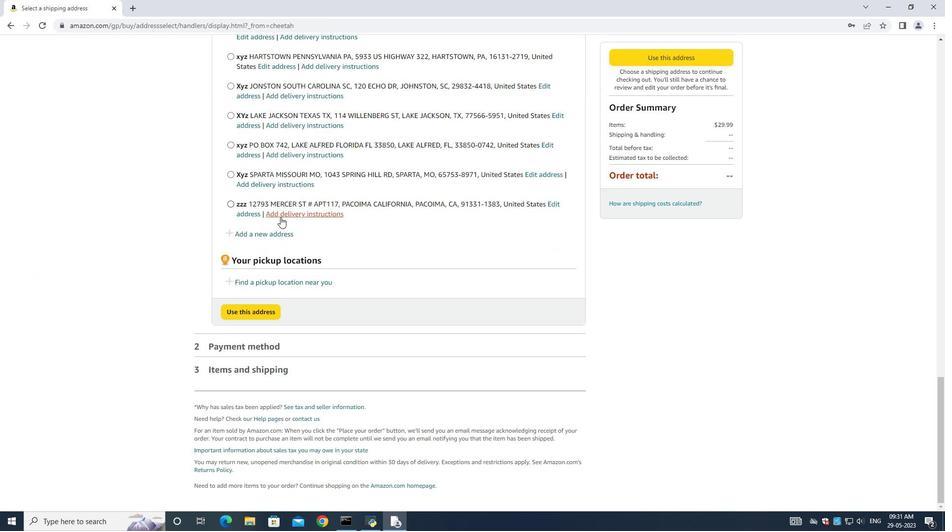 
Action: Mouse scrolled (346, 201) with delta (0, 0)
Screenshot: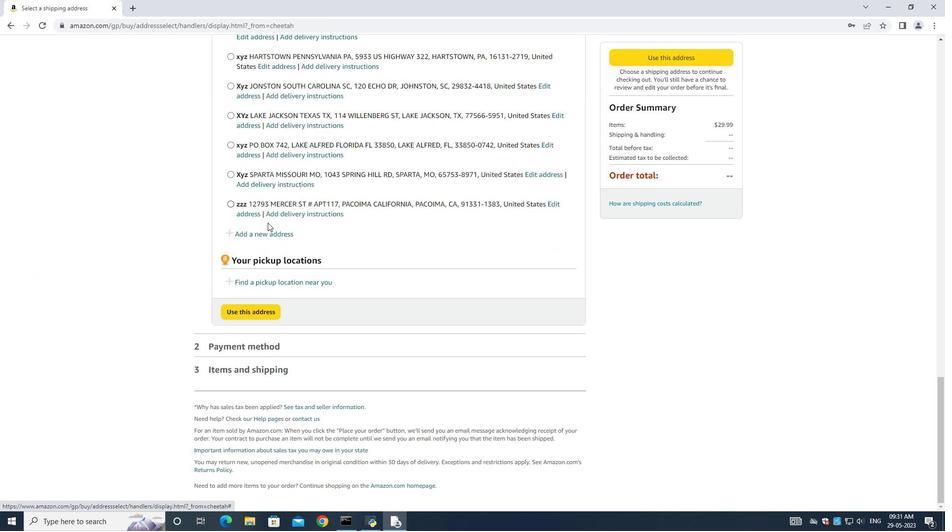 
Action: Mouse scrolled (346, 201) with delta (0, 0)
Screenshot: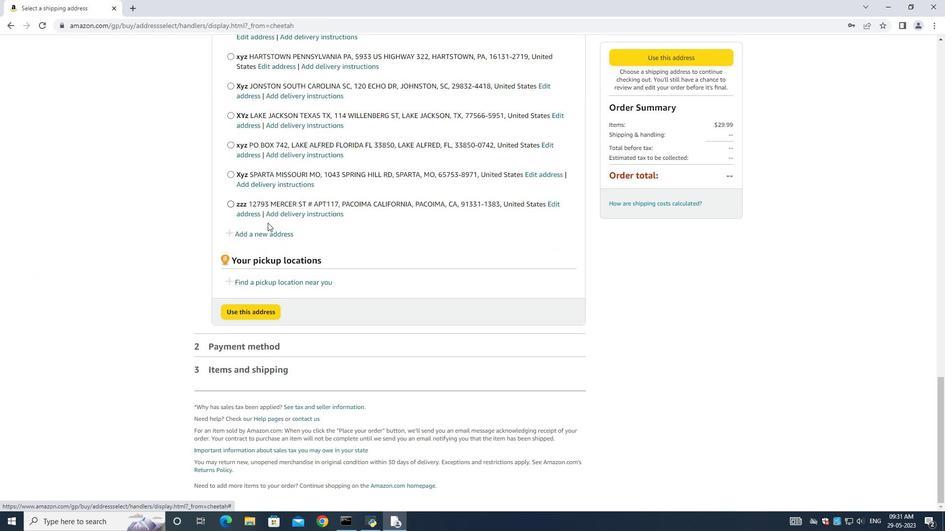 
Action: Mouse scrolled (346, 201) with delta (0, 0)
Screenshot: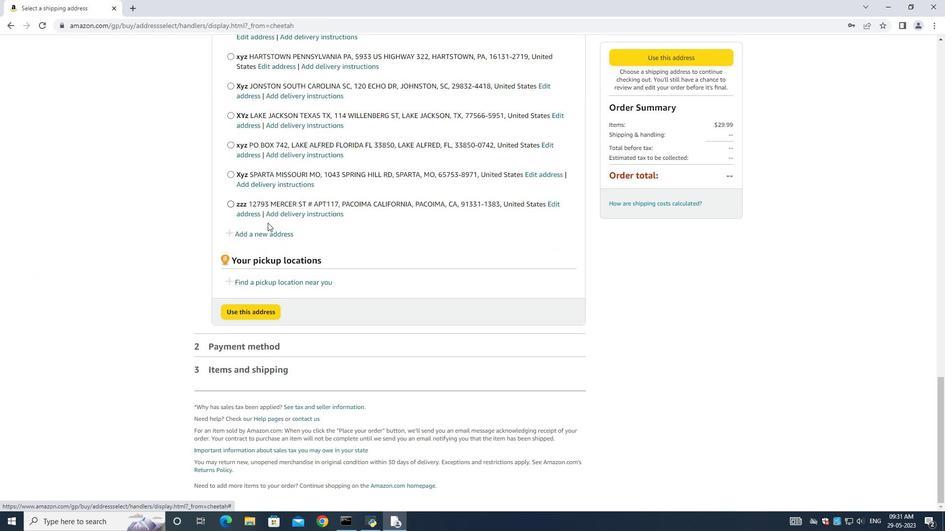 
Action: Mouse moved to (265, 234)
Screenshot: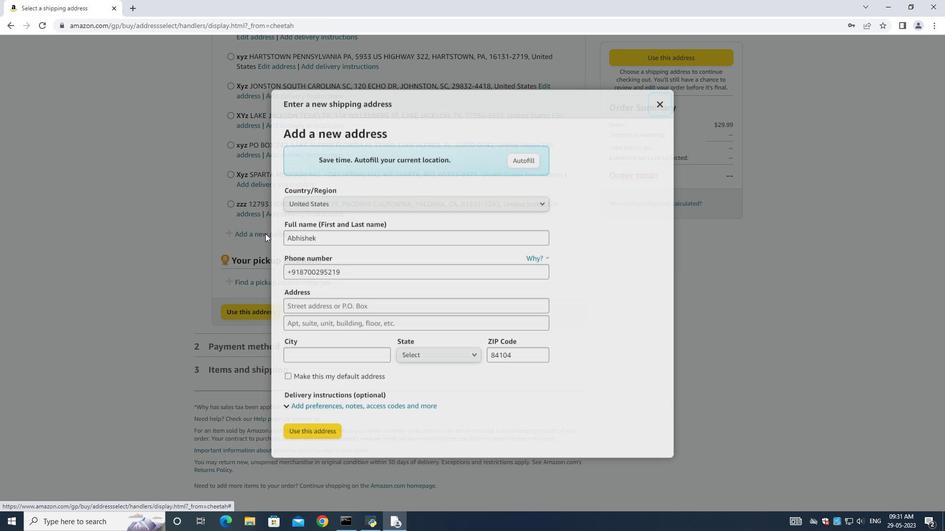 
Action: Mouse pressed left at (265, 234)
Screenshot: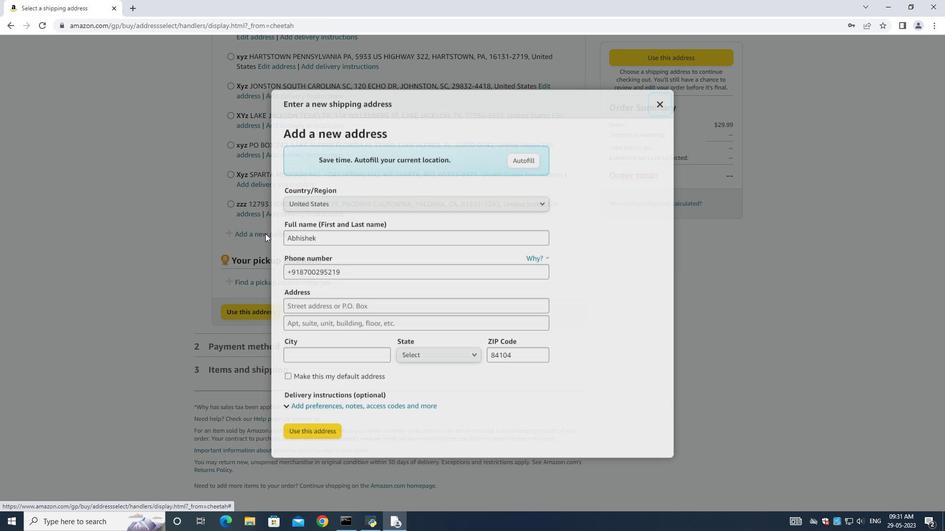 
Action: Mouse moved to (332, 232)
Screenshot: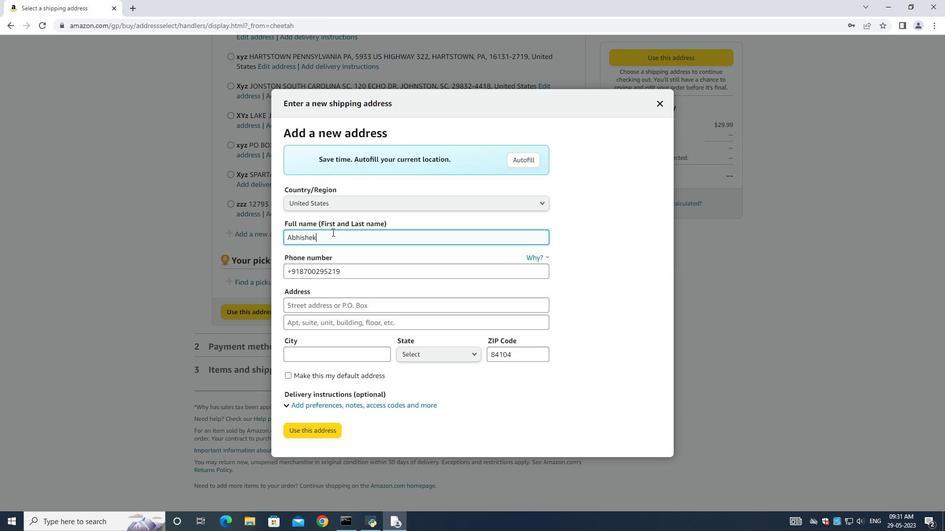 
Action: Mouse pressed left at (332, 232)
Screenshot: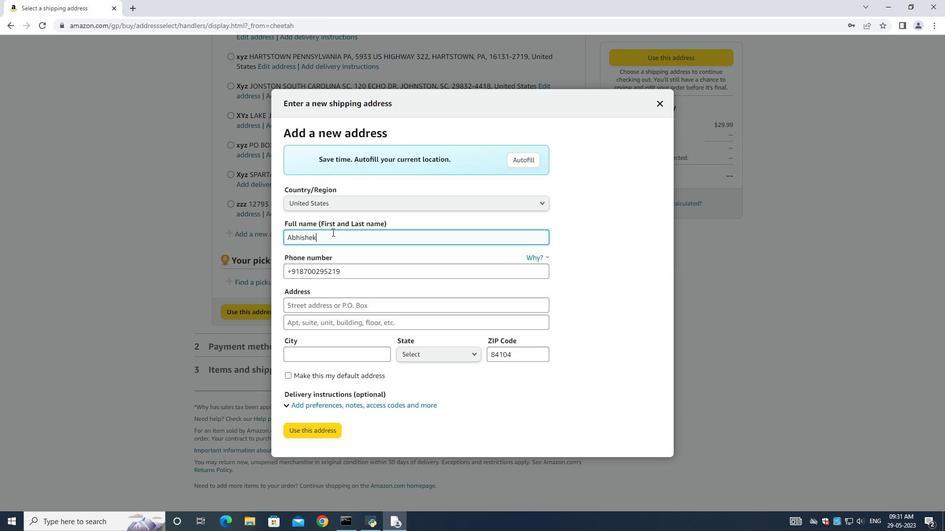 
Action: Mouse moved to (314, 220)
Screenshot: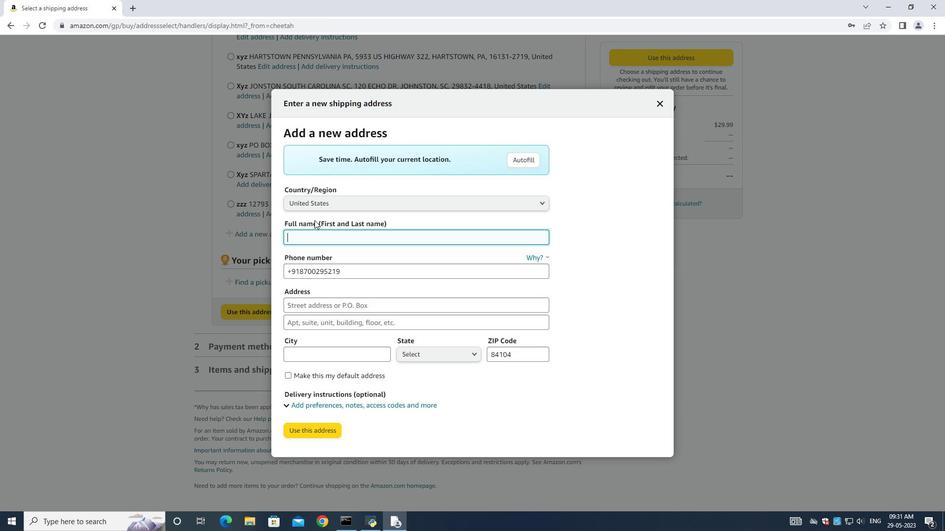 
Action: Key pressed ctrl+A<Key.backspace><Key.shift><Key.shift>Clara<Key.space><Key.shift>Davis<Key.space>
Screenshot: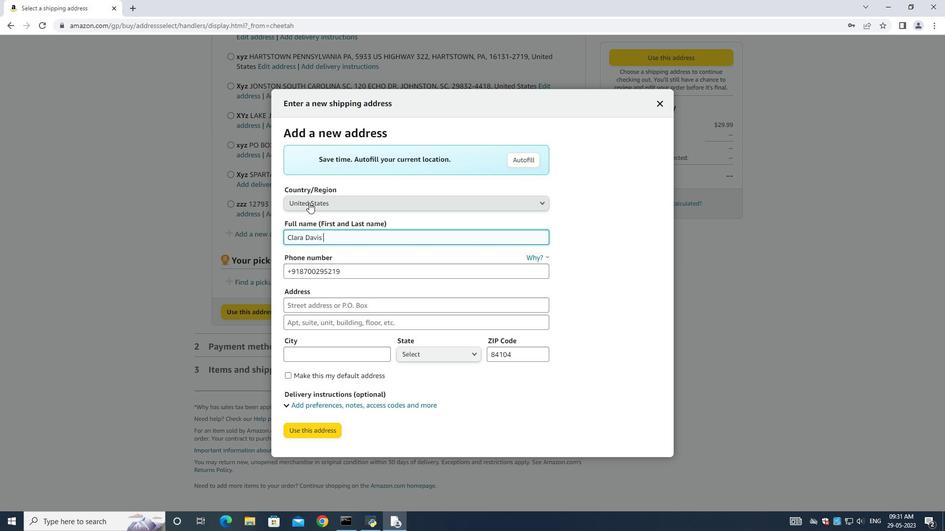 
Action: Mouse moved to (365, 267)
Screenshot: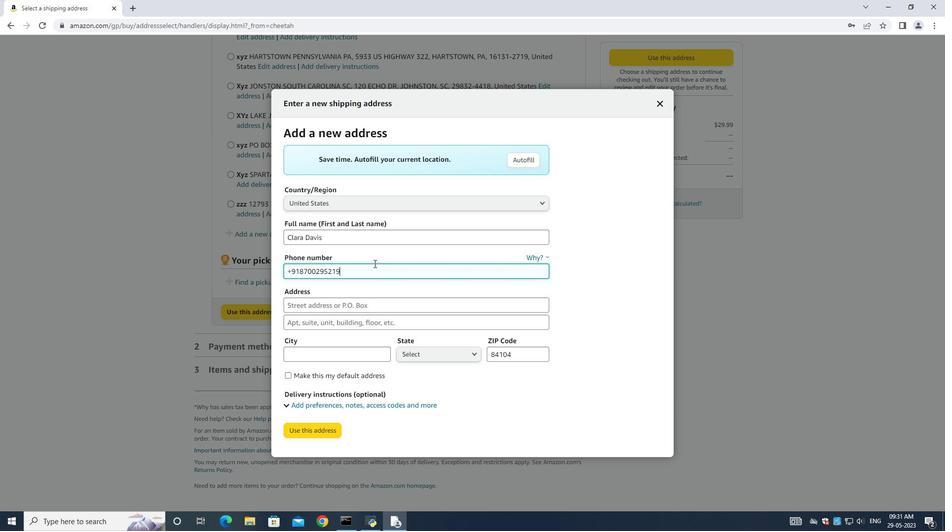 
Action: Mouse pressed left at (365, 267)
Screenshot: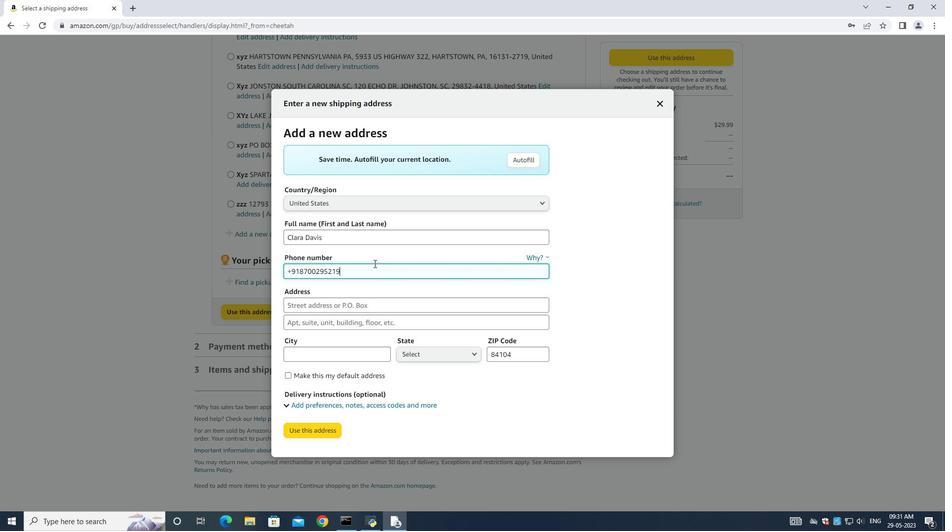 
Action: Mouse moved to (279, 185)
Screenshot: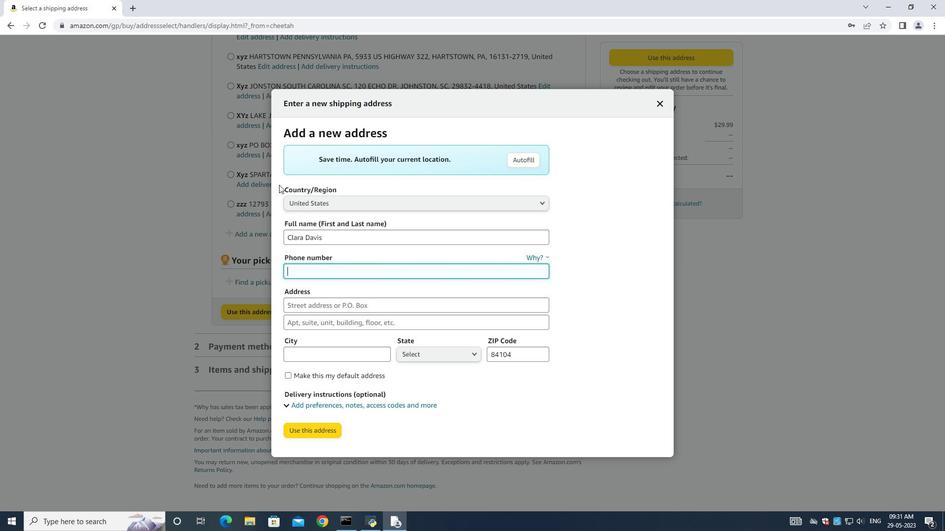 
Action: Key pressed ctrl+A<Key.backspace>801420980
Screenshot: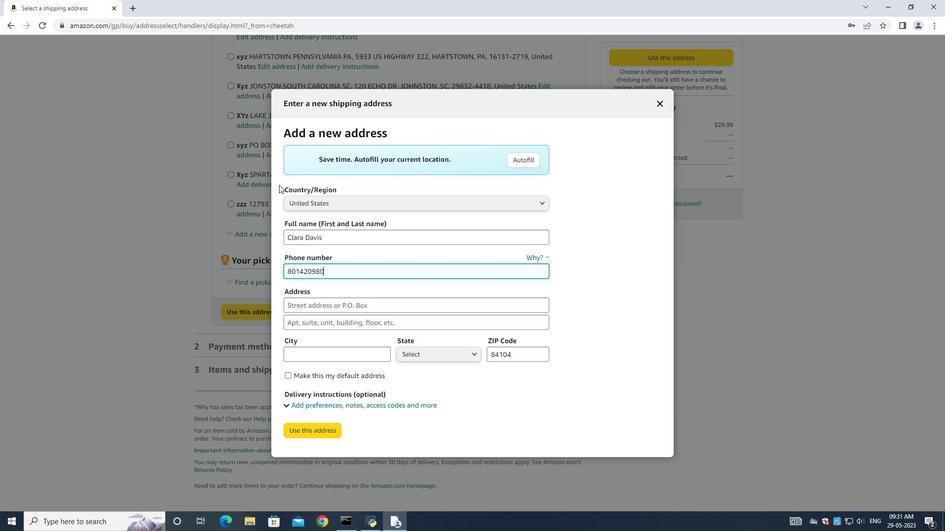
Action: Mouse moved to (311, 297)
Screenshot: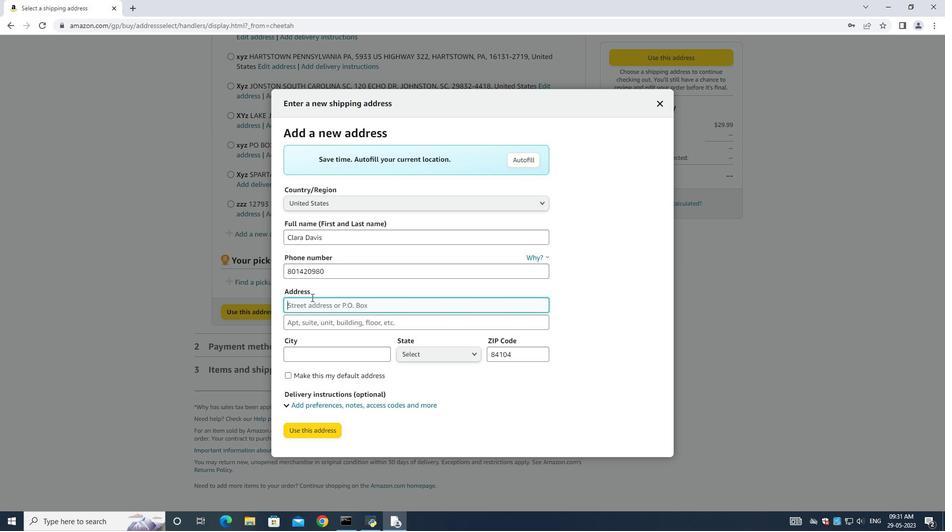 
Action: Mouse pressed left at (311, 297)
Screenshot: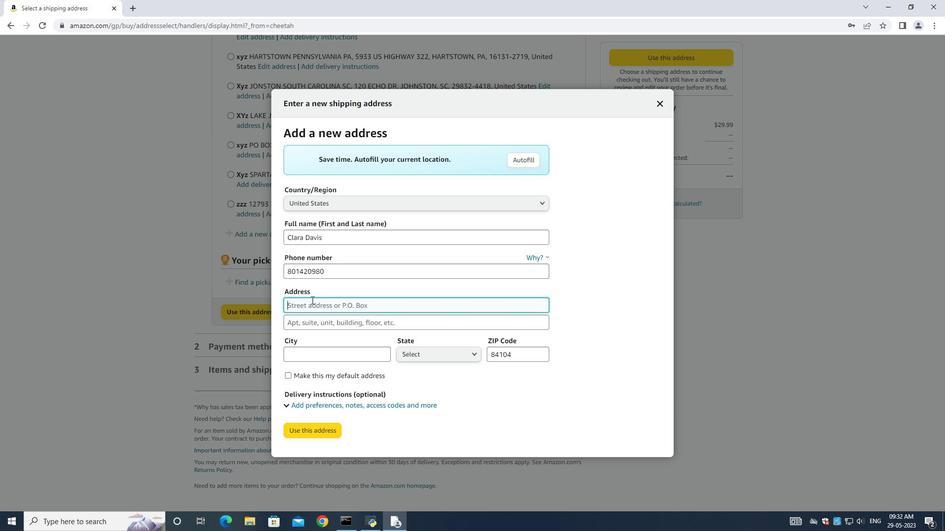 
Action: Mouse moved to (393, 274)
Screenshot: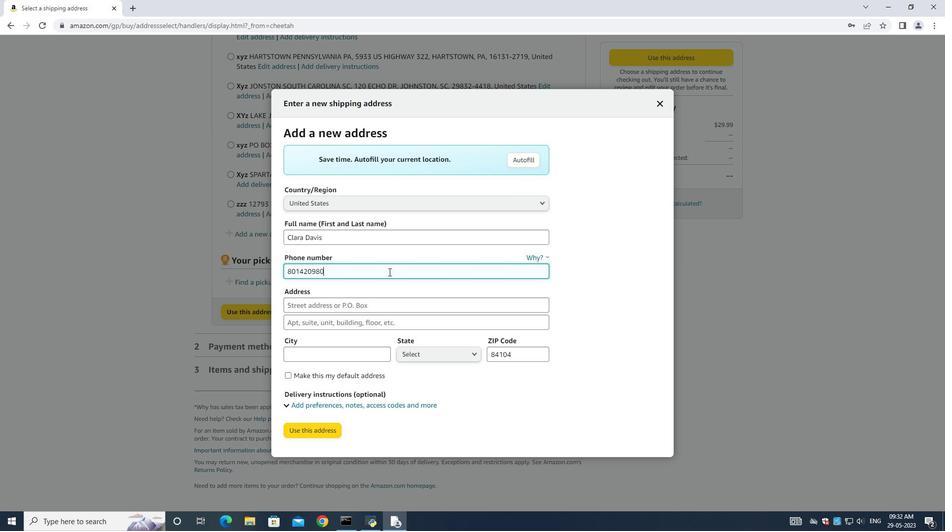 
Action: Mouse pressed left at (393, 274)
Screenshot: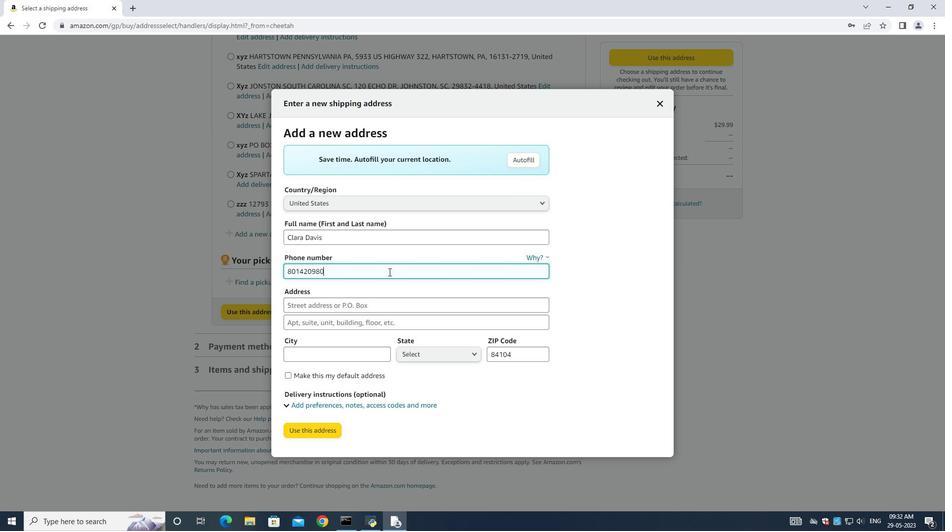 
Action: Mouse moved to (308, 271)
Screenshot: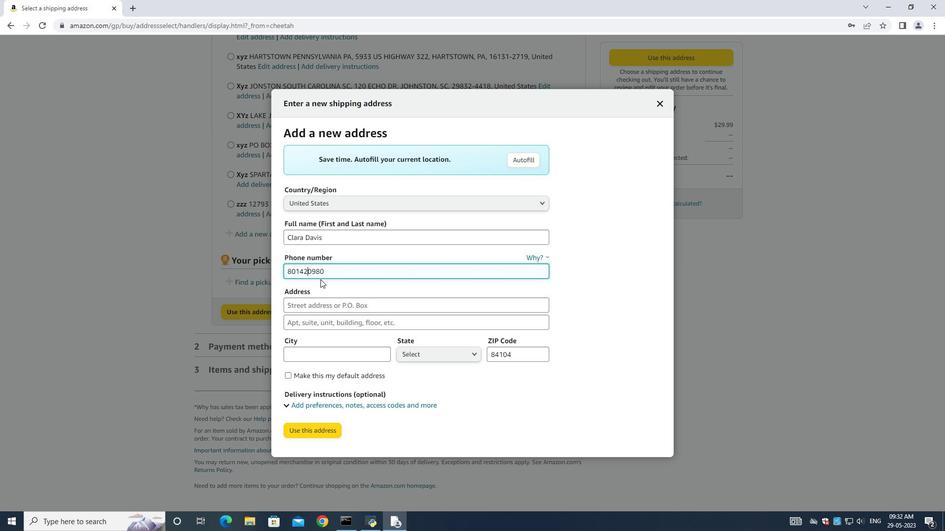 
Action: Mouse pressed left at (308, 271)
Screenshot: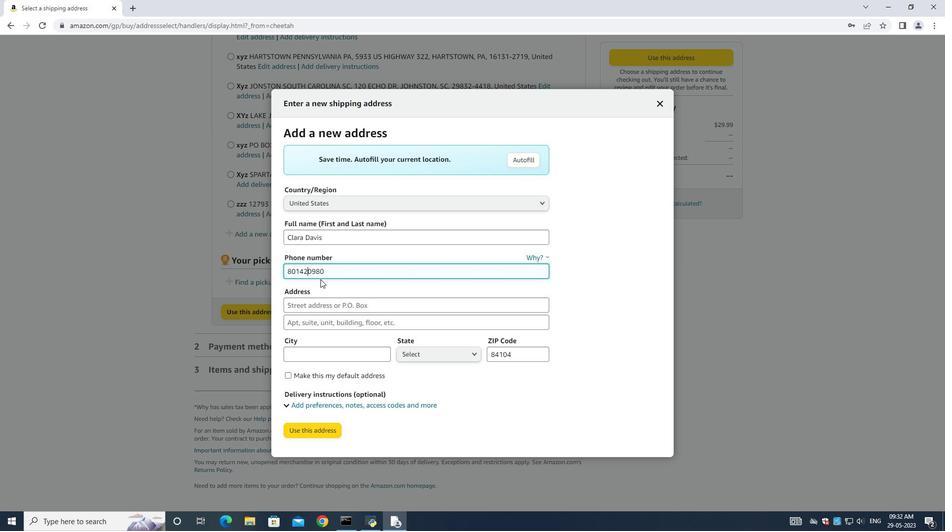 
Action: Mouse moved to (321, 278)
Screenshot: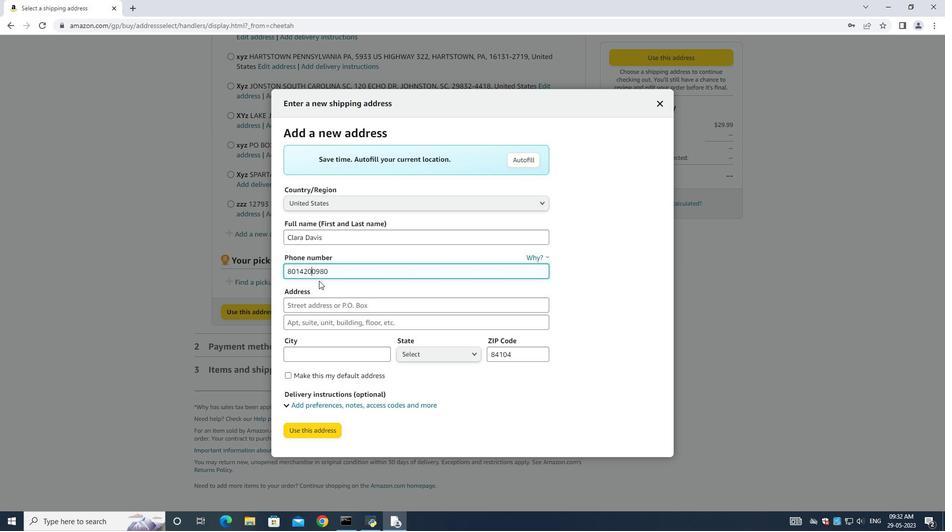 
Action: Key pressed 0
Screenshot: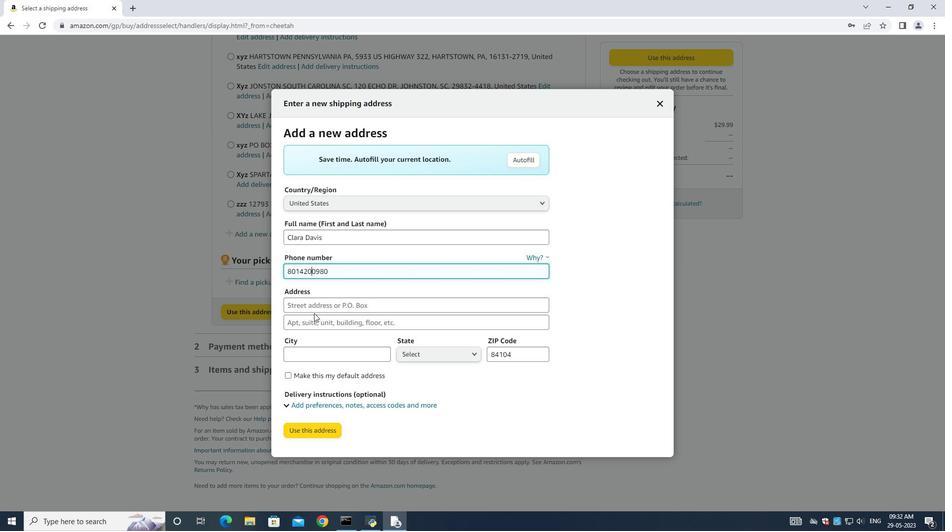 
Action: Mouse moved to (311, 303)
Screenshot: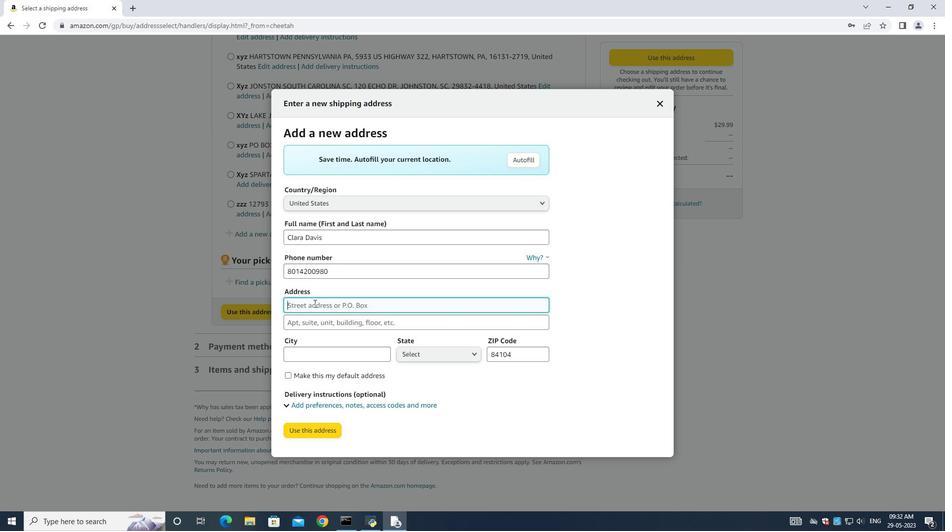 
Action: Mouse pressed left at (311, 303)
Screenshot: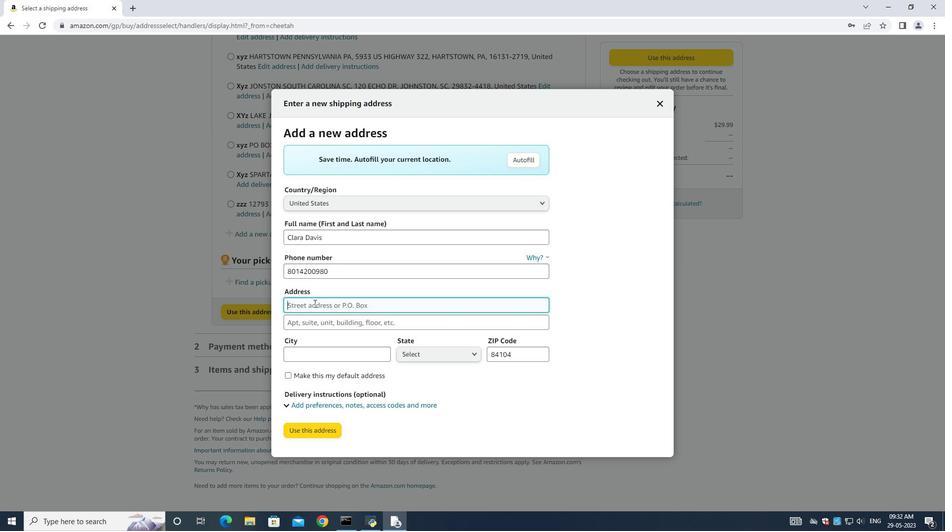 
Action: Mouse moved to (314, 303)
Screenshot: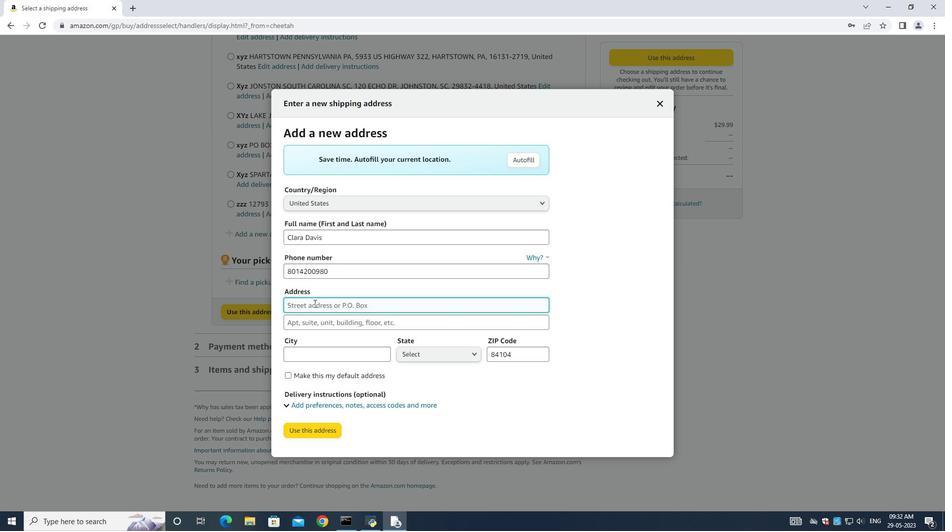 
Action: Key pressed 3644<Key.space><Key.shift>Walton<Key.space><Key.shift><Key.shift>Street<Key.space><Key.space><Key.space>
Screenshot: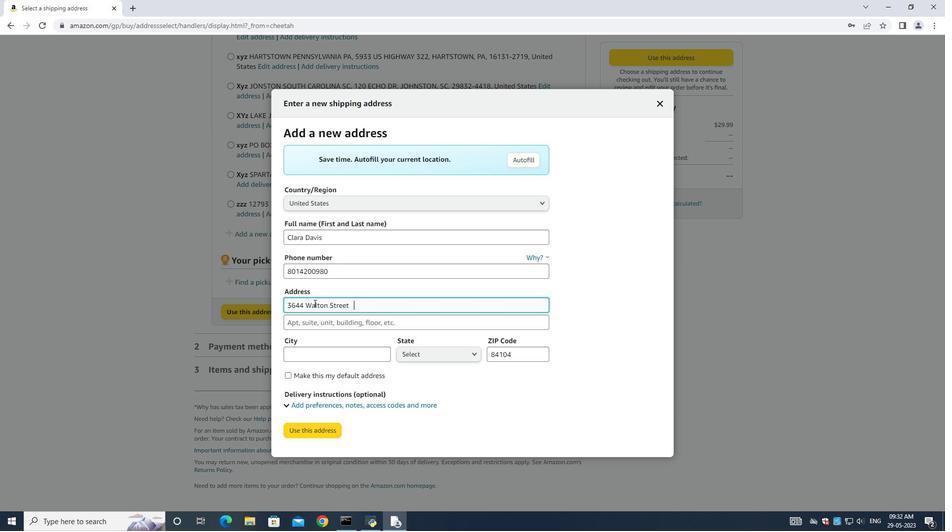 
Action: Mouse moved to (314, 321)
Screenshot: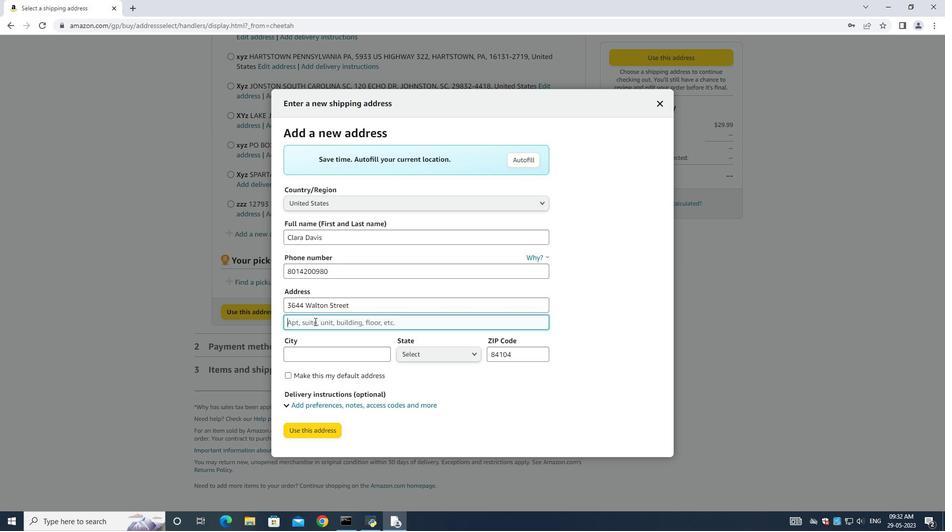 
Action: Mouse pressed left at (314, 321)
Screenshot: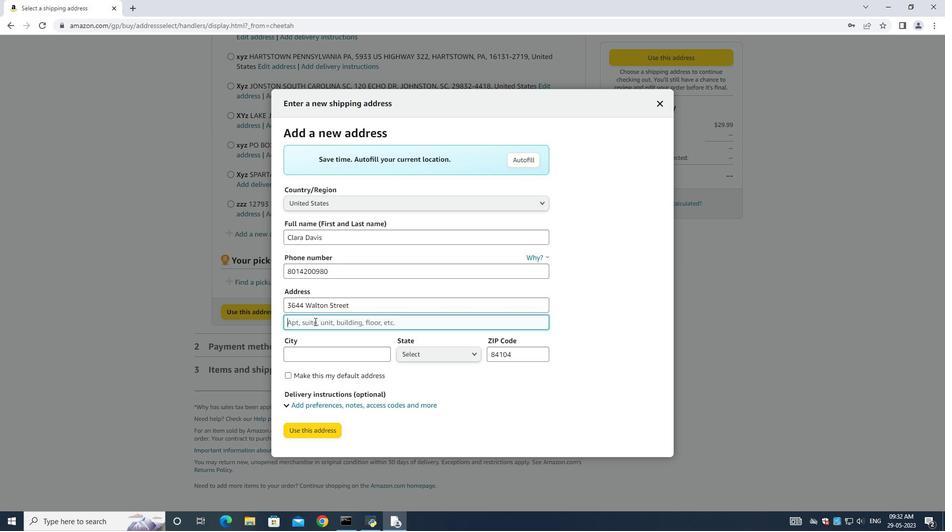 
Action: Mouse moved to (314, 322)
Screenshot: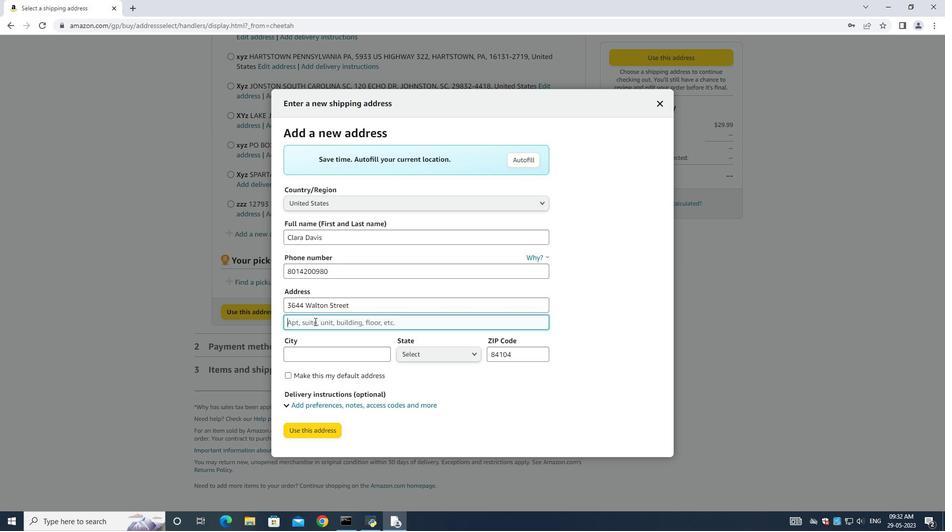 
Action: Key pressed <Key.shift>Salt<Key.space>lk<Key.backspace>al<Key.backspace>ke<Key.space>x<Key.backspace>city<Key.space><Key.shift>i<Key.backspace><Key.shift>utha<Key.backspace><Key.backspace>ah<Key.space>
Screenshot: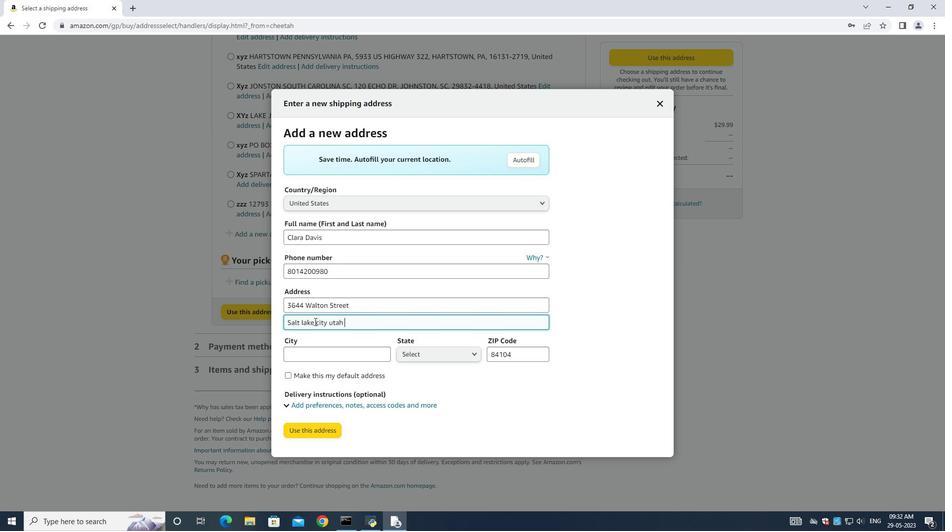 
Action: Mouse moved to (322, 359)
Screenshot: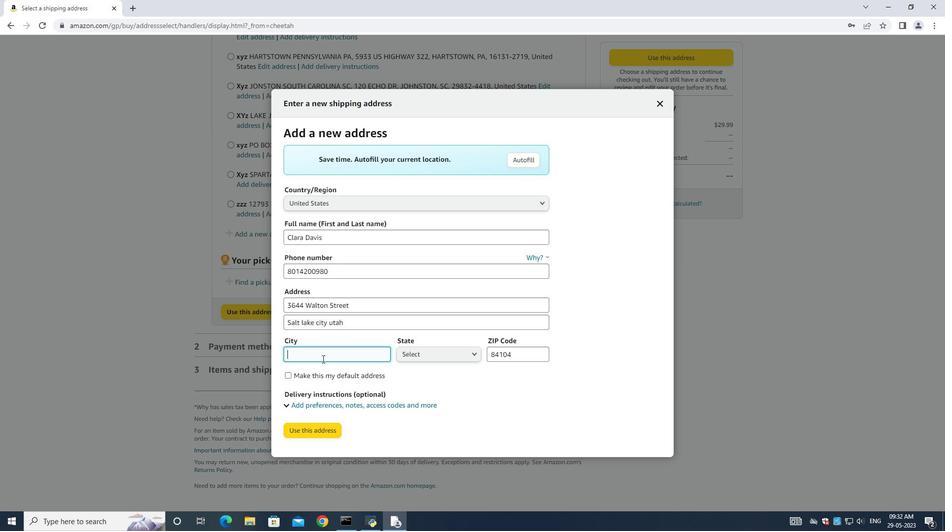 
Action: Mouse pressed left at (322, 359)
Screenshot: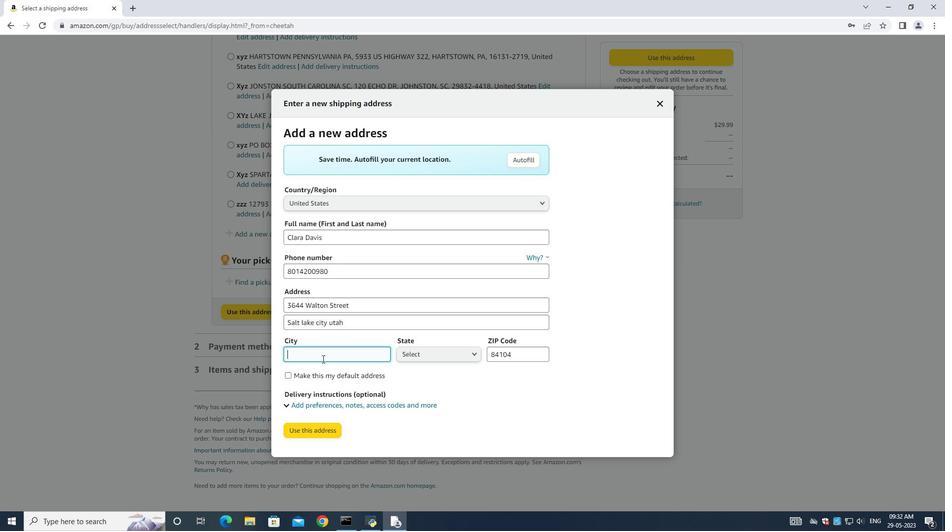 
Action: Key pressed <Key.shift>Salt<Key.space>lake<Key.space>city<Key.space>
Screenshot: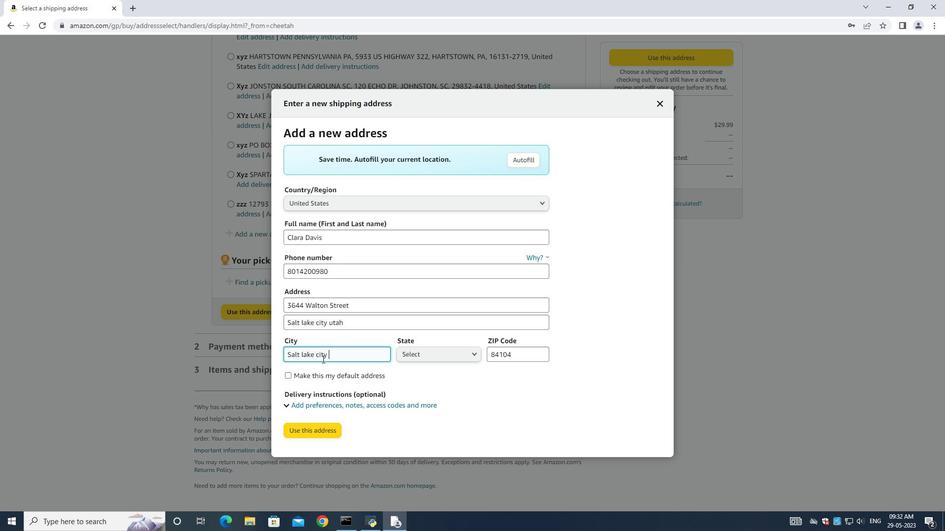 
Action: Mouse moved to (472, 351)
Screenshot: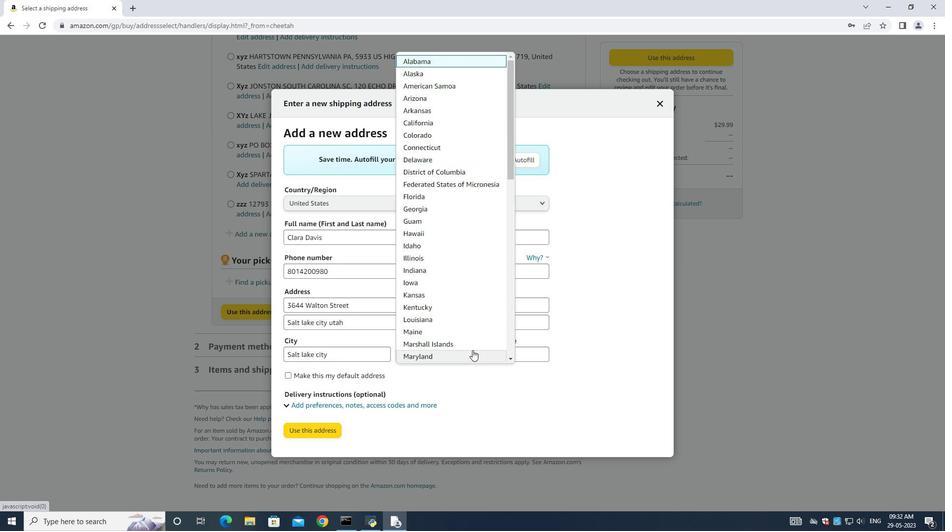 
Action: Mouse pressed left at (472, 351)
Screenshot: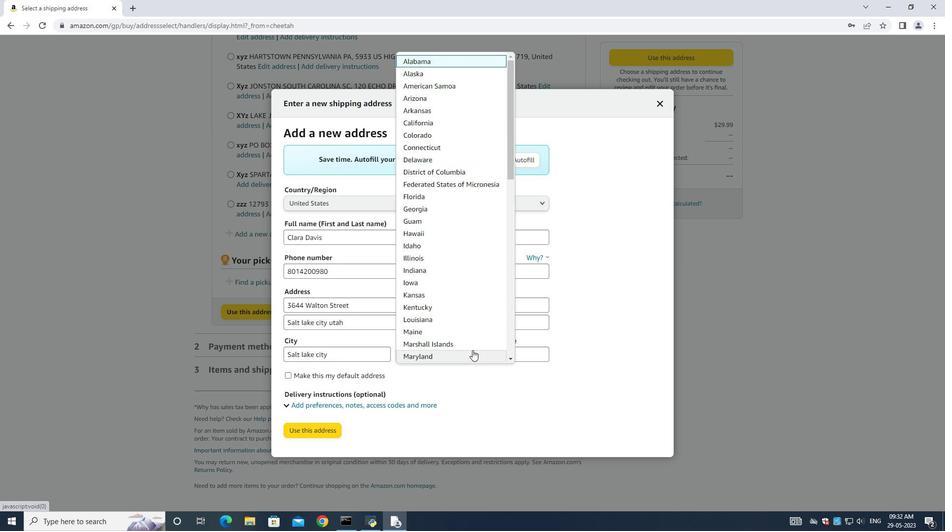 
Action: Mouse moved to (465, 223)
Screenshot: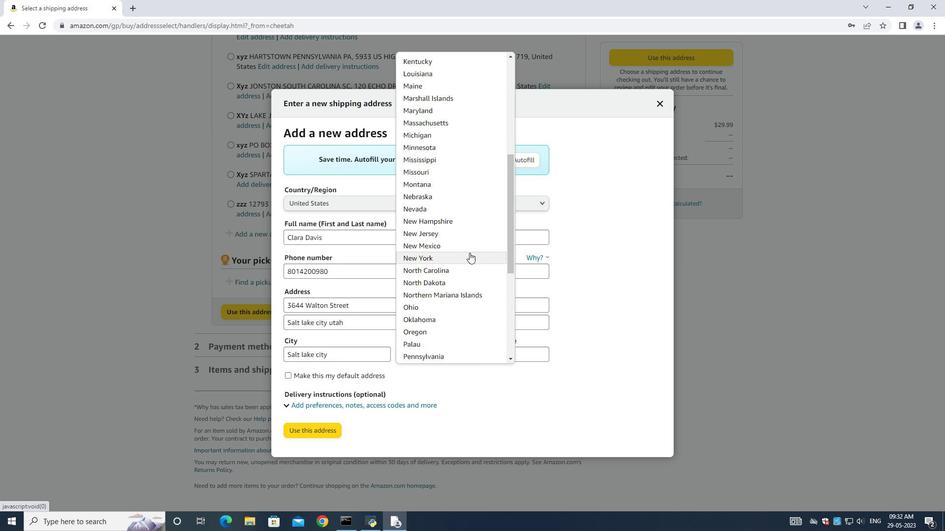 
Action: Mouse scrolled (465, 222) with delta (0, 0)
Screenshot: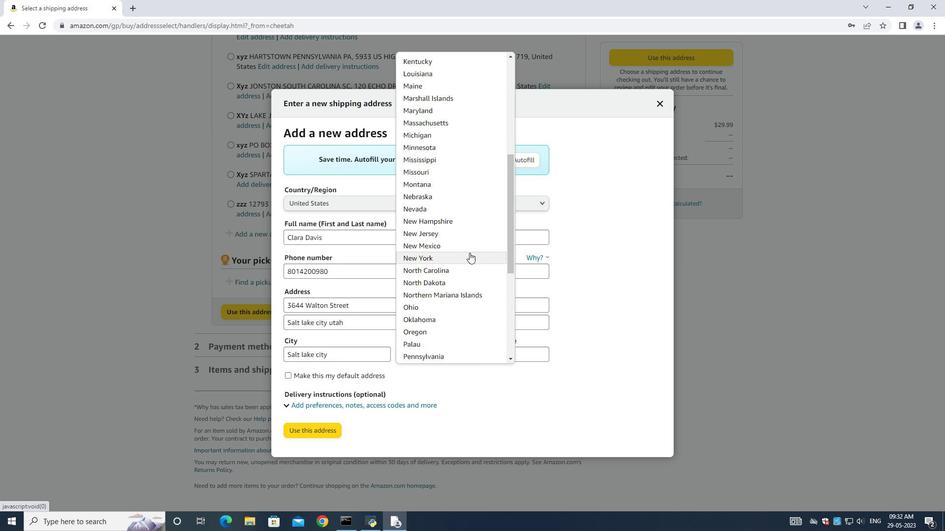 
Action: Mouse moved to (466, 223)
Screenshot: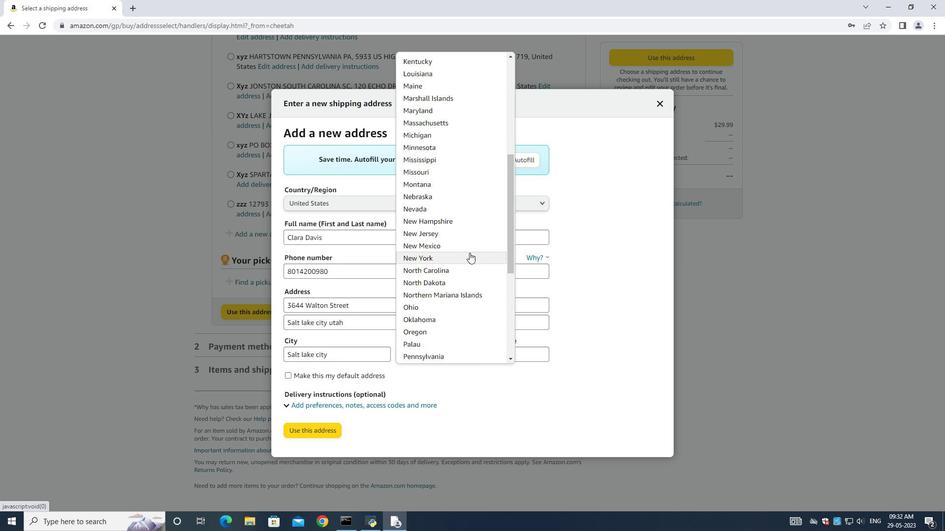 
Action: Mouse scrolled (466, 222) with delta (0, 0)
Screenshot: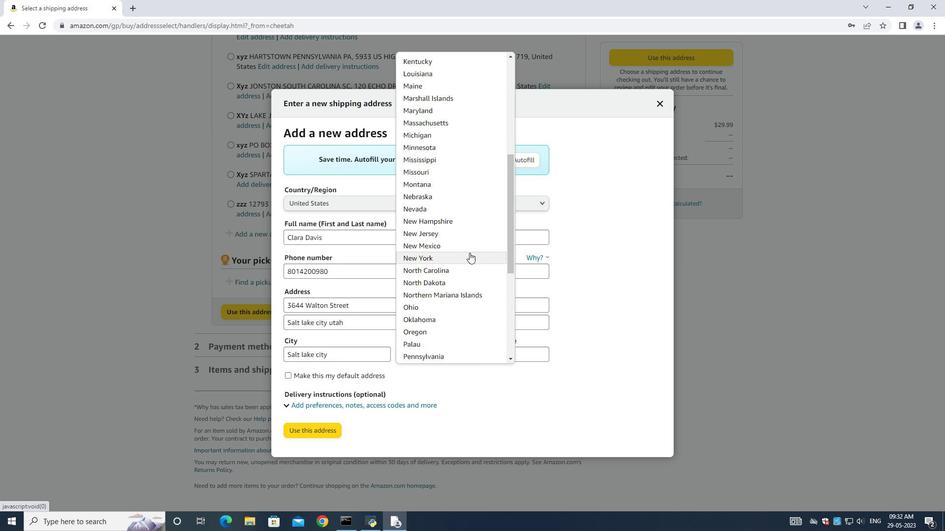 
Action: Mouse scrolled (466, 222) with delta (0, 0)
Screenshot: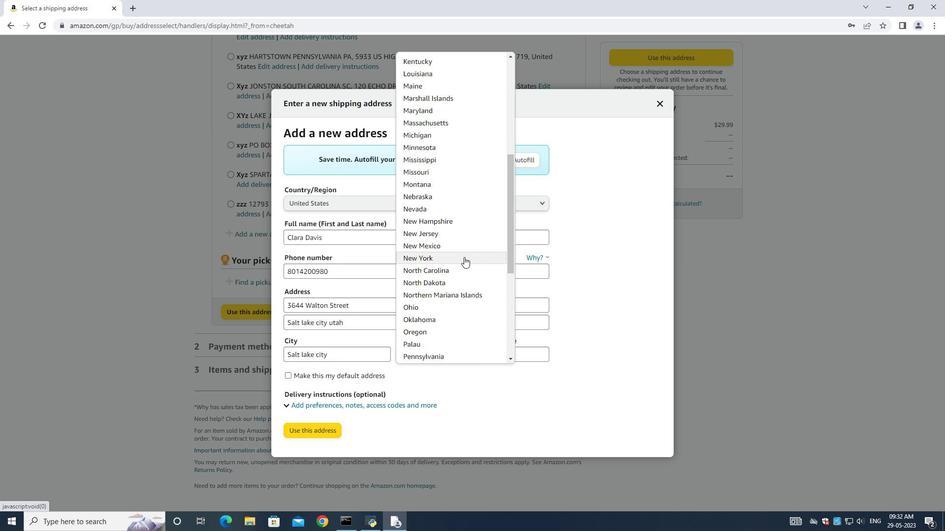 
Action: Mouse scrolled (466, 222) with delta (0, 0)
Screenshot: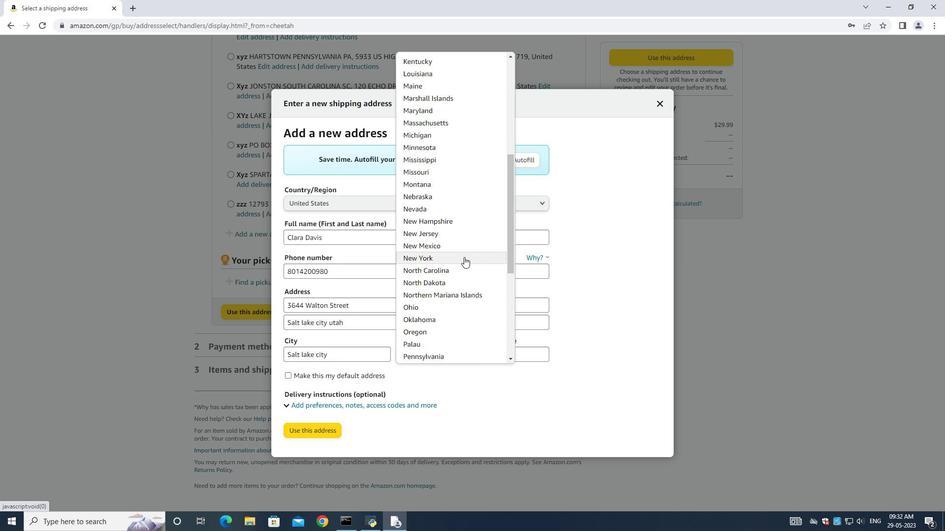 
Action: Mouse scrolled (466, 222) with delta (0, 0)
Screenshot: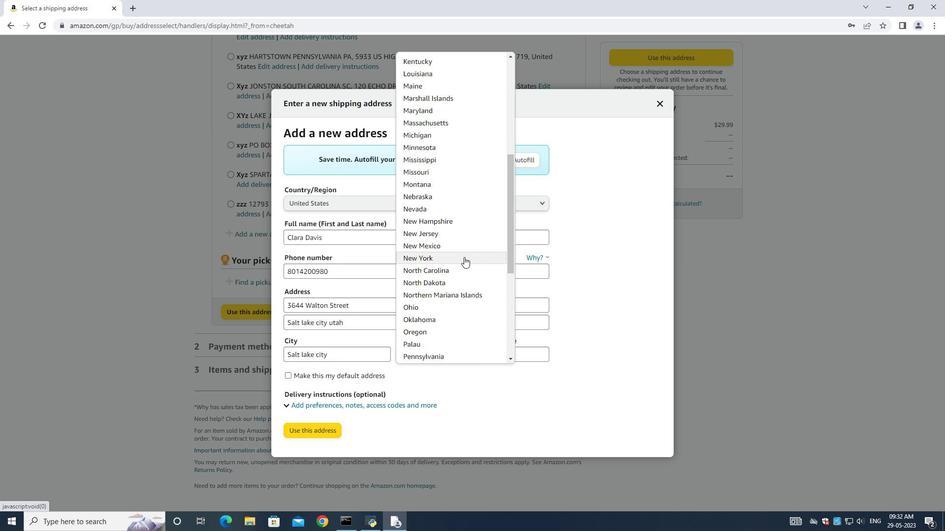 
Action: Mouse moved to (425, 212)
Screenshot: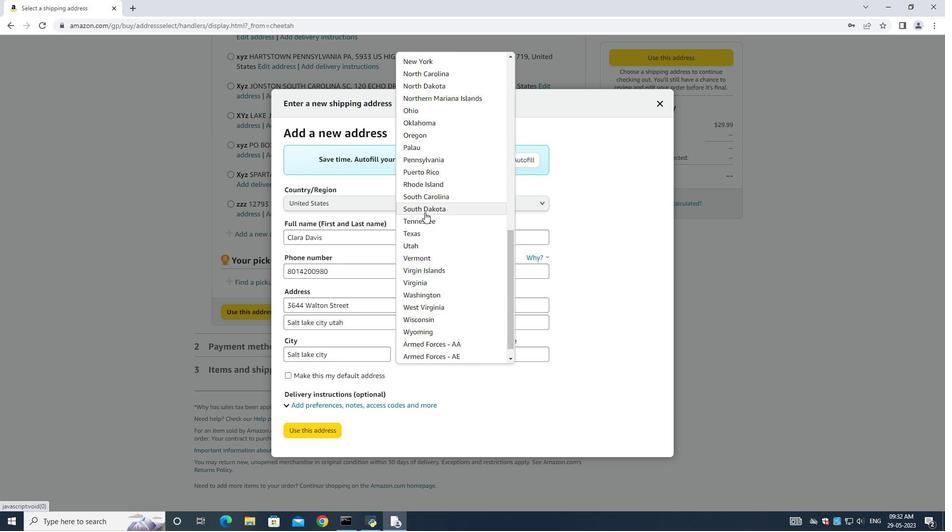 
Action: Mouse scrolled (425, 212) with delta (0, 0)
Screenshot: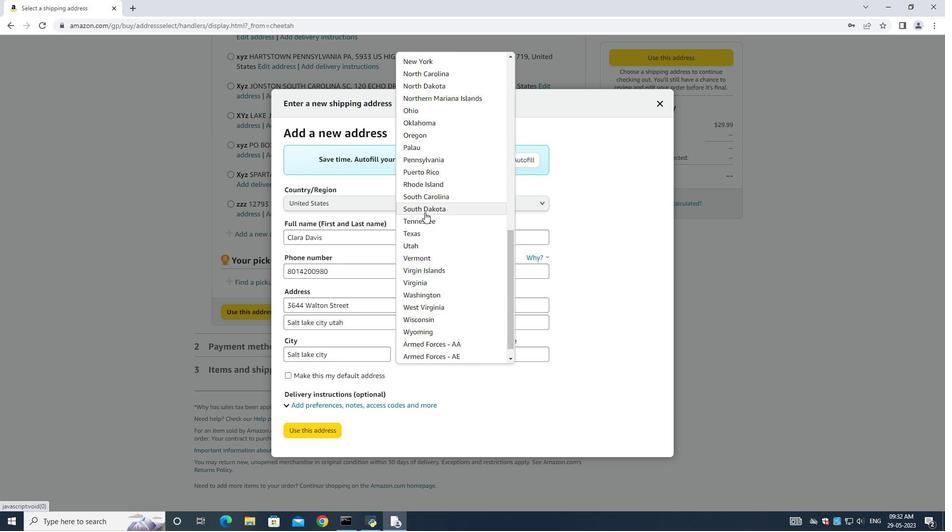 
Action: Mouse moved to (423, 218)
Screenshot: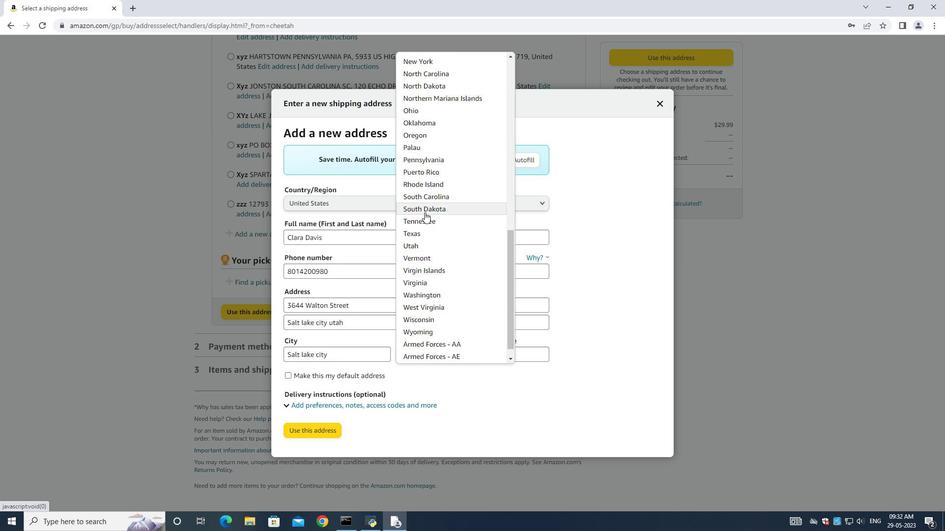 
Action: Mouse scrolled (423, 218) with delta (0, 0)
Screenshot: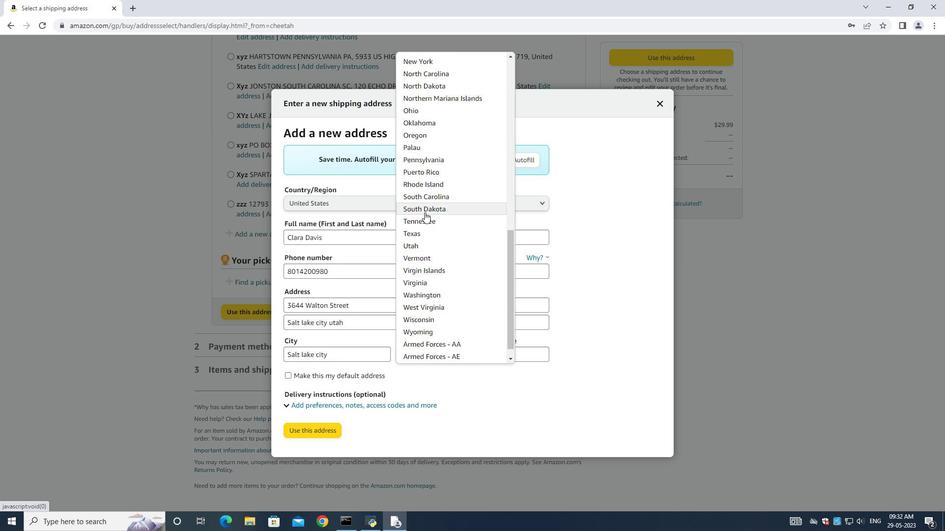 
Action: Mouse moved to (422, 219)
Screenshot: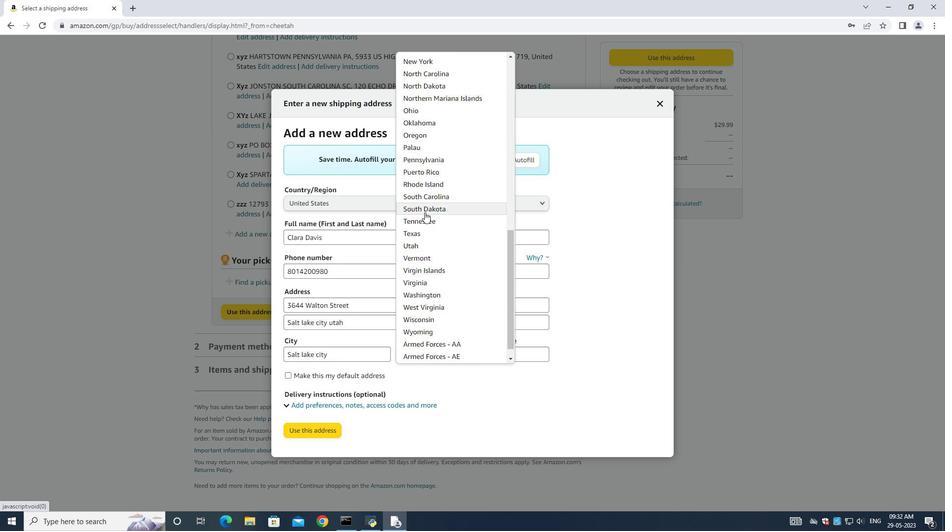 
Action: Mouse scrolled (422, 219) with delta (0, 0)
Screenshot: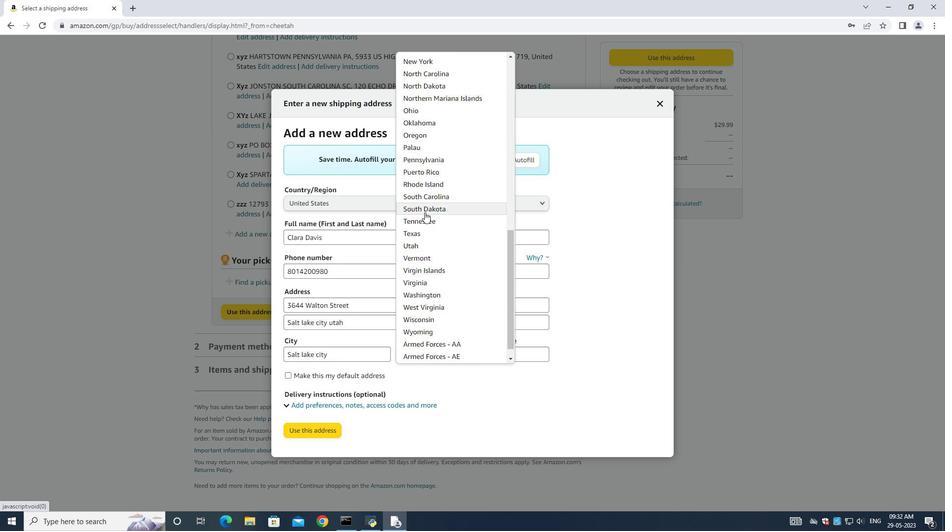 
Action: Mouse scrolled (422, 219) with delta (0, 0)
Screenshot: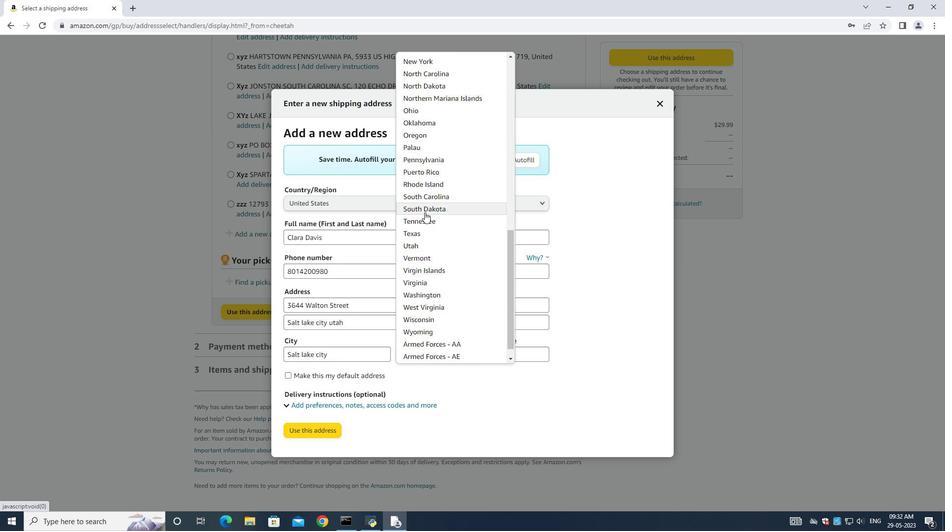 
Action: Mouse moved to (421, 244)
Screenshot: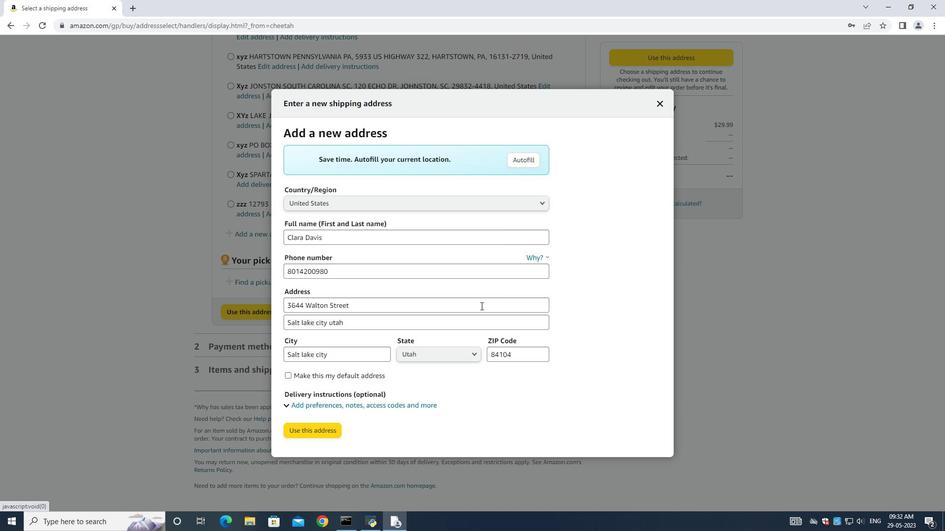 
Action: Mouse pressed left at (421, 244)
Screenshot: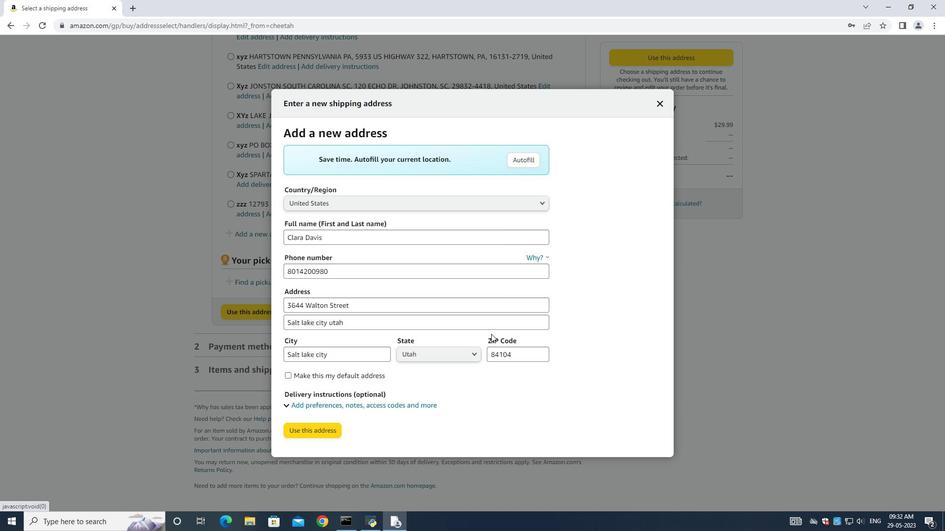 
Action: Mouse moved to (506, 352)
Screenshot: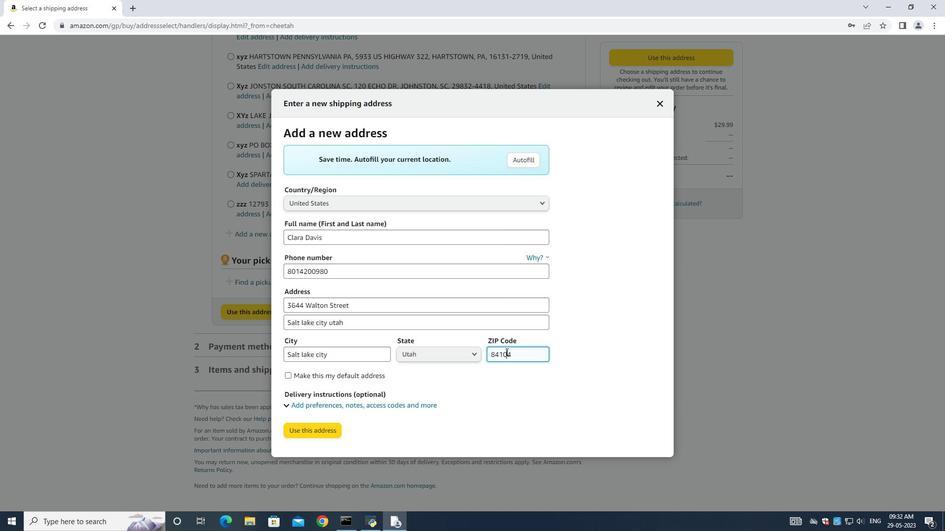 
Action: Mouse pressed left at (506, 352)
Screenshot: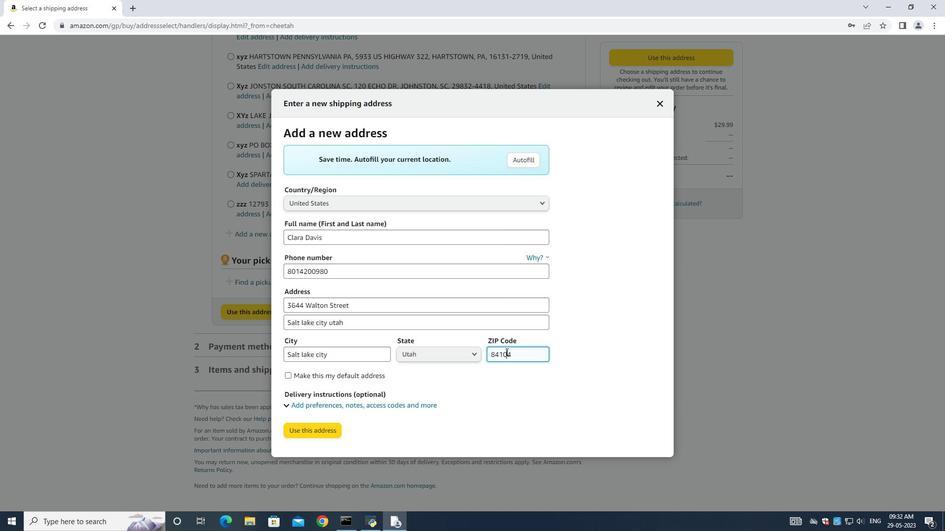 
Action: Mouse moved to (307, 433)
Screenshot: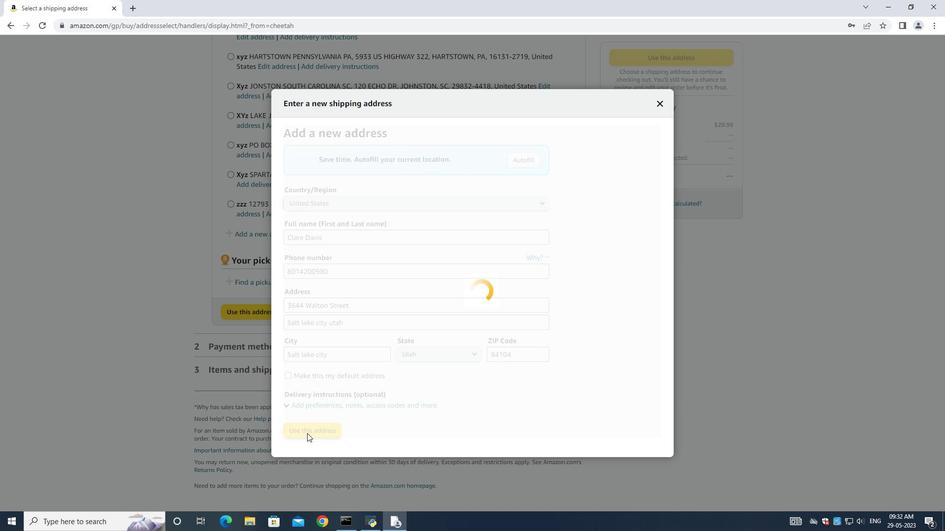 
Action: Mouse pressed left at (307, 433)
Screenshot: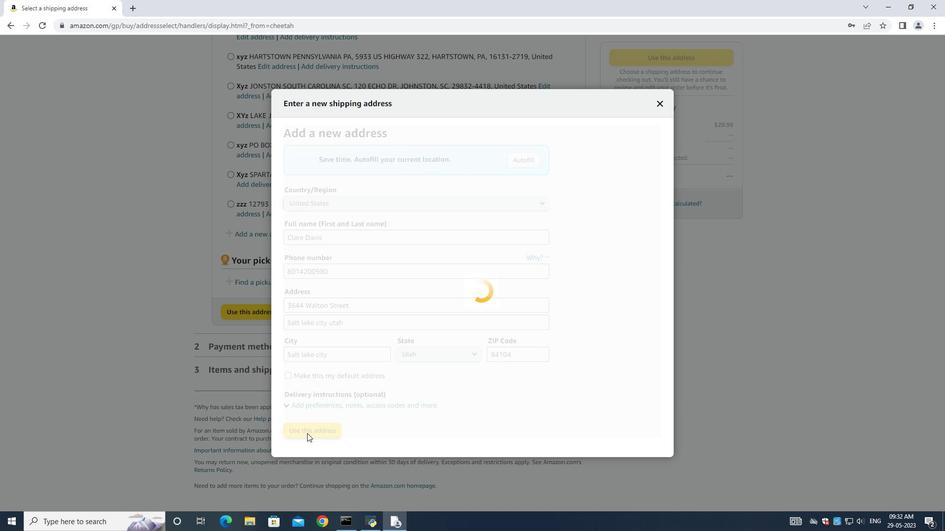 
Action: Mouse moved to (296, 499)
Screenshot: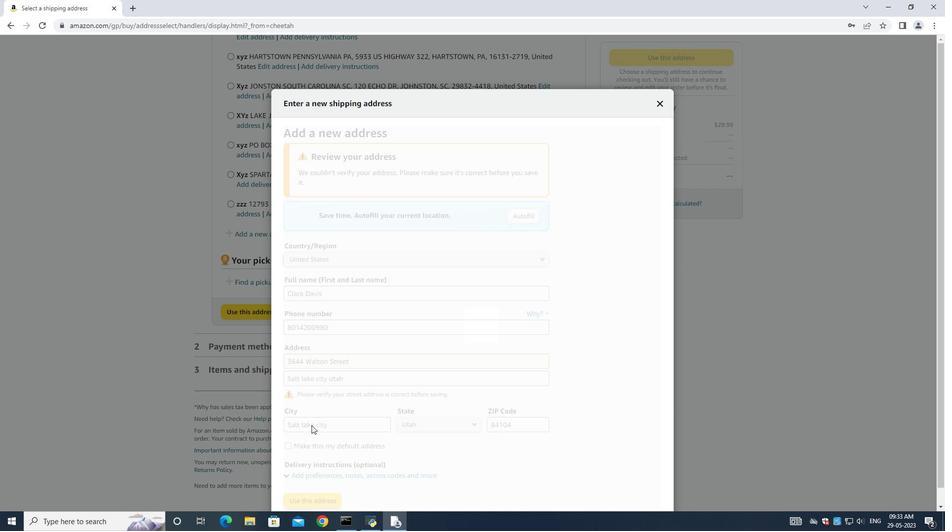 
Action: Mouse pressed left at (296, 499)
Screenshot: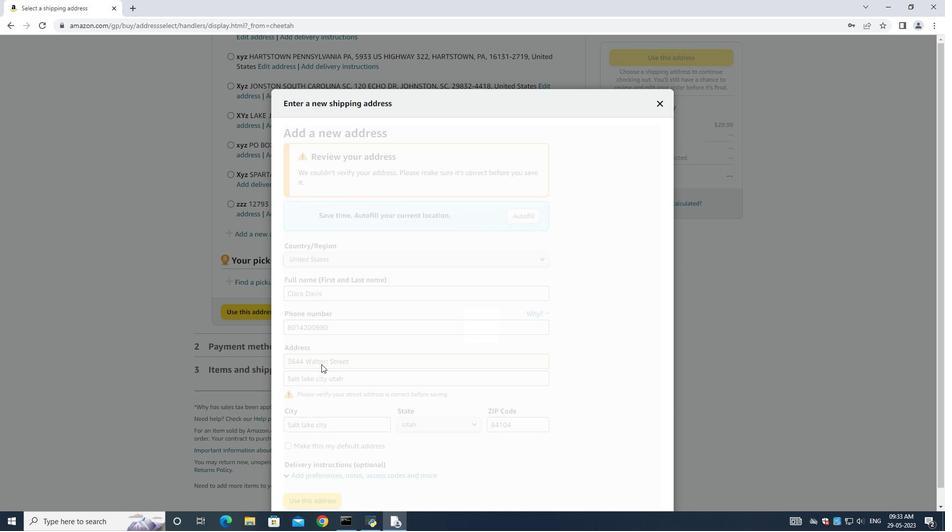 
Action: Mouse moved to (349, 250)
Screenshot: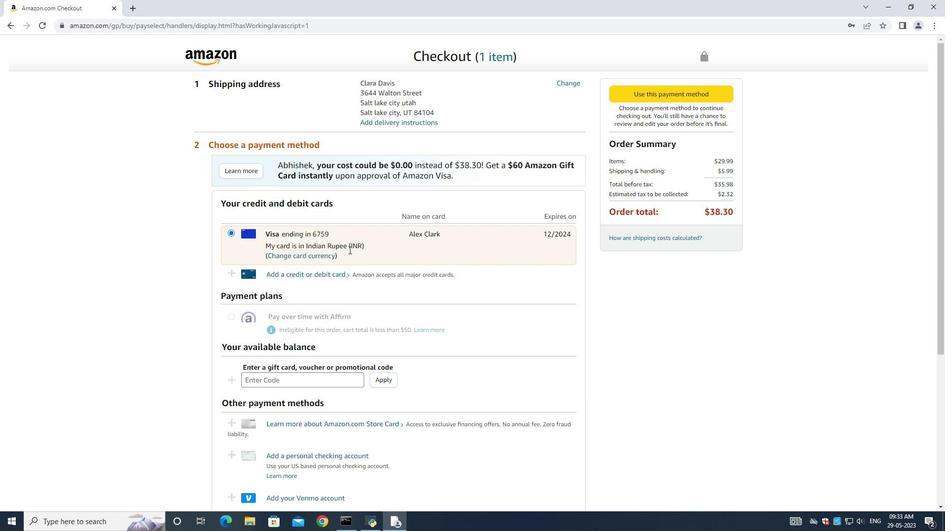 
